 Task: Add an event with the title Second Marketing Campaign Execution and Tracking, date '2024/03/01', time 8:00 AM to 10:00 AMand add a description: This webinar is designed to provide participants with valuable insights into effective digital marketing strategies. It covers a wide range of topics, including search engine optimization (SEO), social media marketing, content marketing, email marketing, paid advertising, and more., put the event into Red category . Add location for the event as: 123 Alexanderplatz, Berlin, Germany, logged in from the account softage.9@softage.netand send the event invitation to softage.4@softage.net with CC to  softage.5@softage.net. Set a reminder for the event 15 minutes before
Action: Mouse moved to (86, 107)
Screenshot: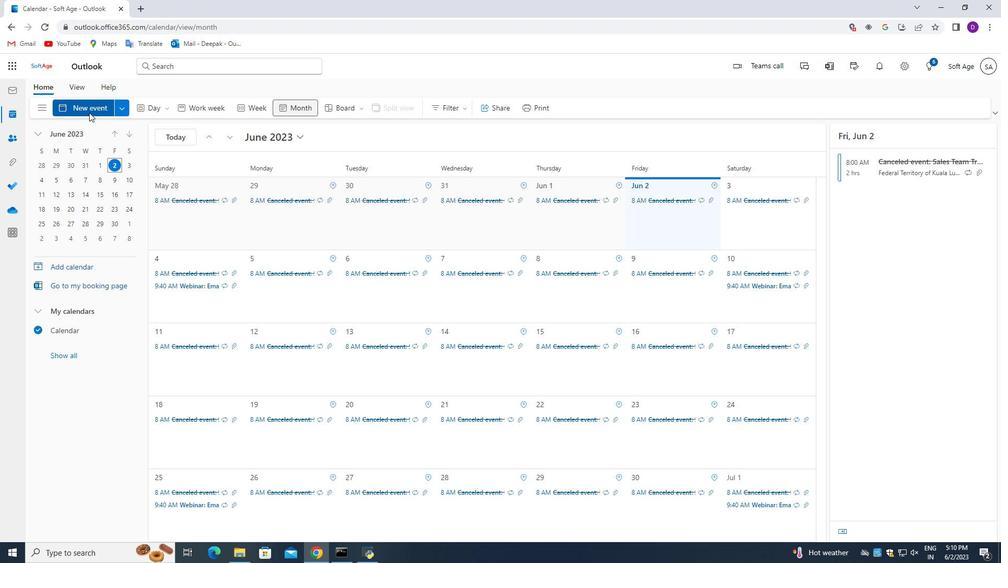 
Action: Mouse pressed left at (86, 107)
Screenshot: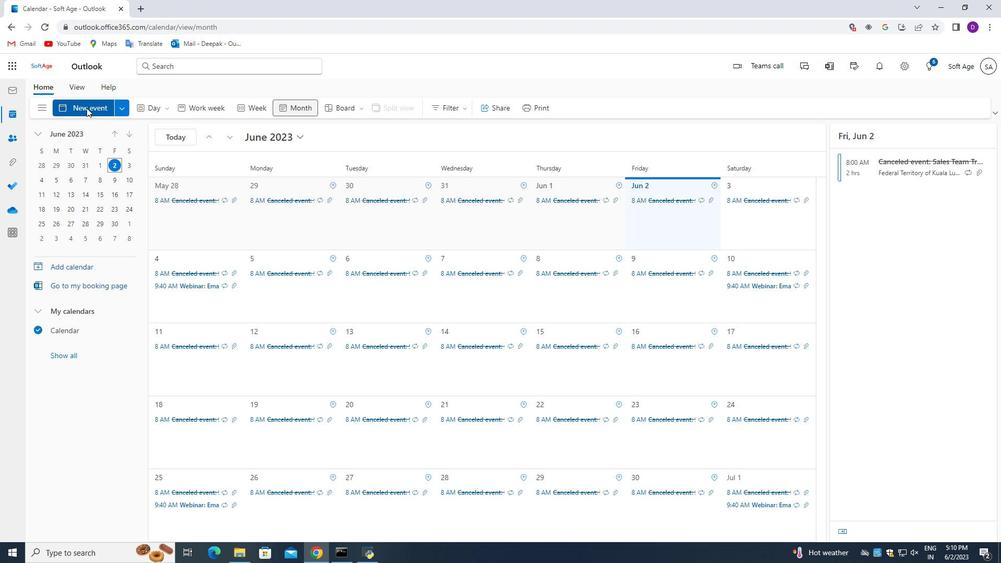 
Action: Mouse moved to (283, 173)
Screenshot: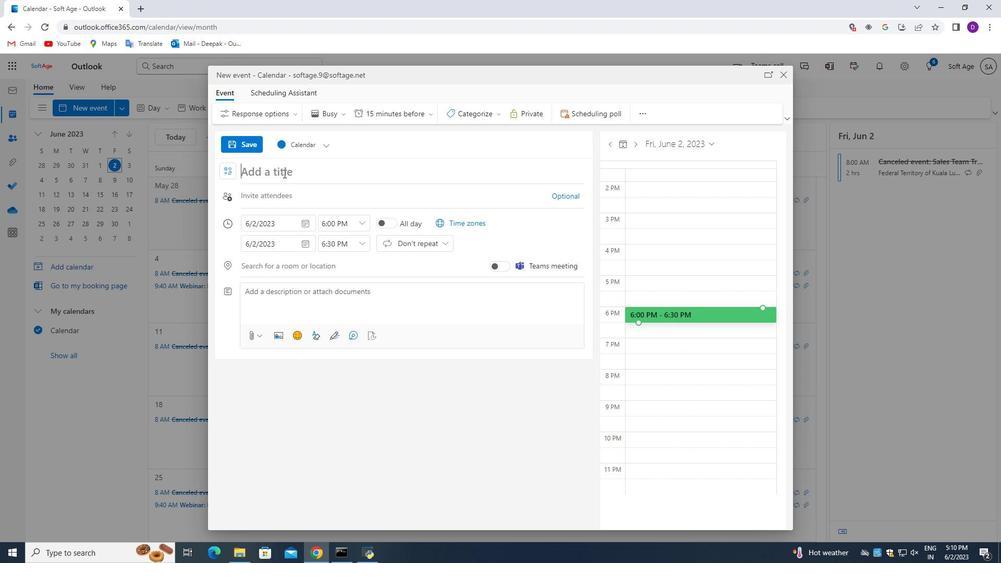 
Action: Mouse pressed left at (283, 173)
Screenshot: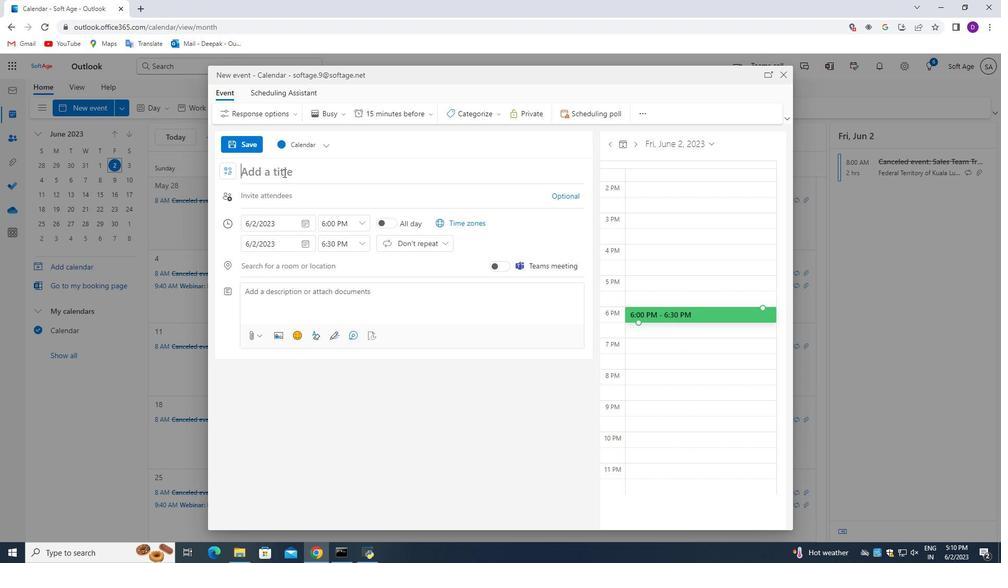 
Action: Mouse moved to (364, 382)
Screenshot: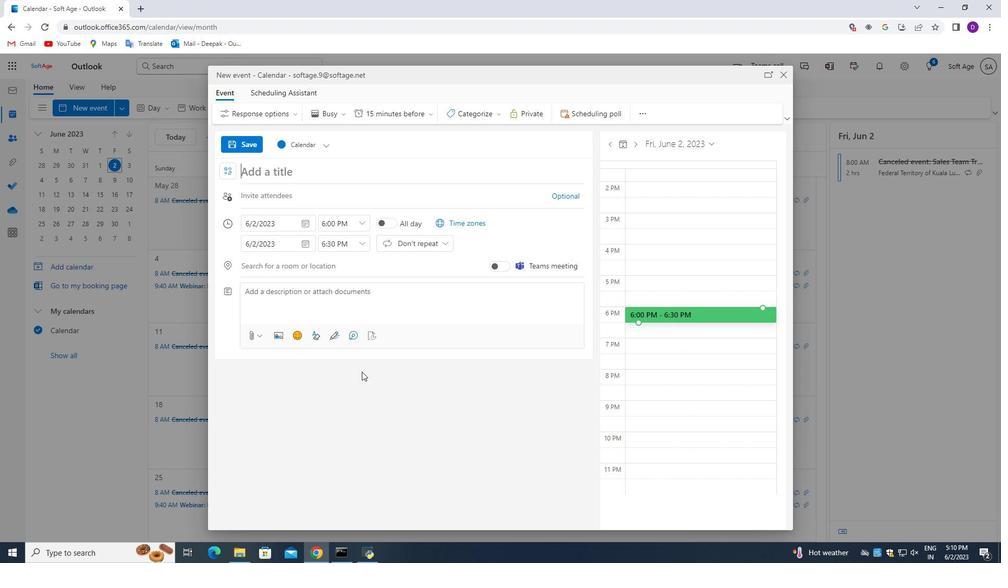 
Action: Key pressed <Key.shift_r>Sc<Key.backspace>=<Key.backspace>econd<Key.space><Key.shift>Marketing<Key.space><Key.shift_r>Campaign<Key.space><Key.shift_r>Execution<Key.space>and<Key.space><Key.shift_r>Tracking
Screenshot: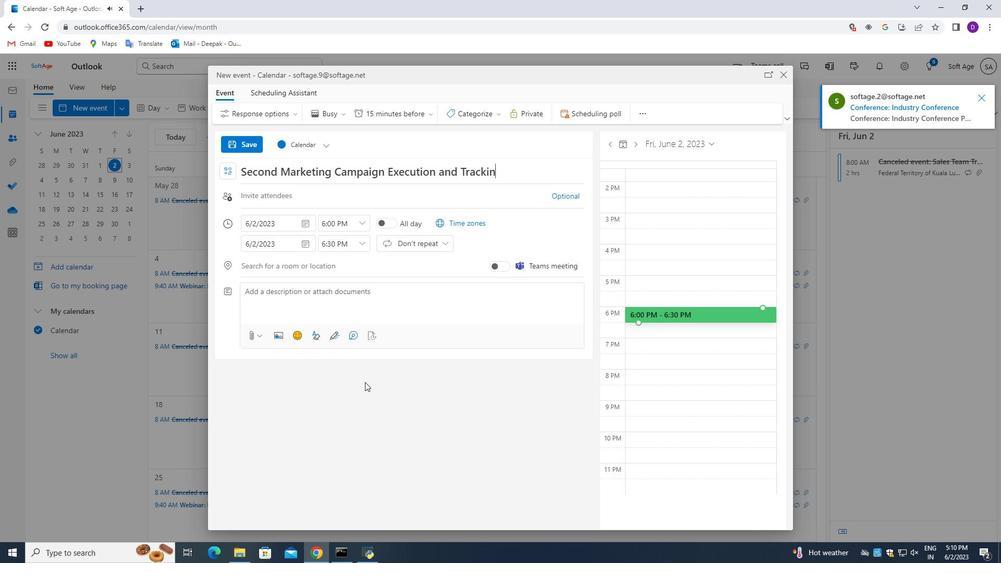 
Action: Mouse moved to (303, 224)
Screenshot: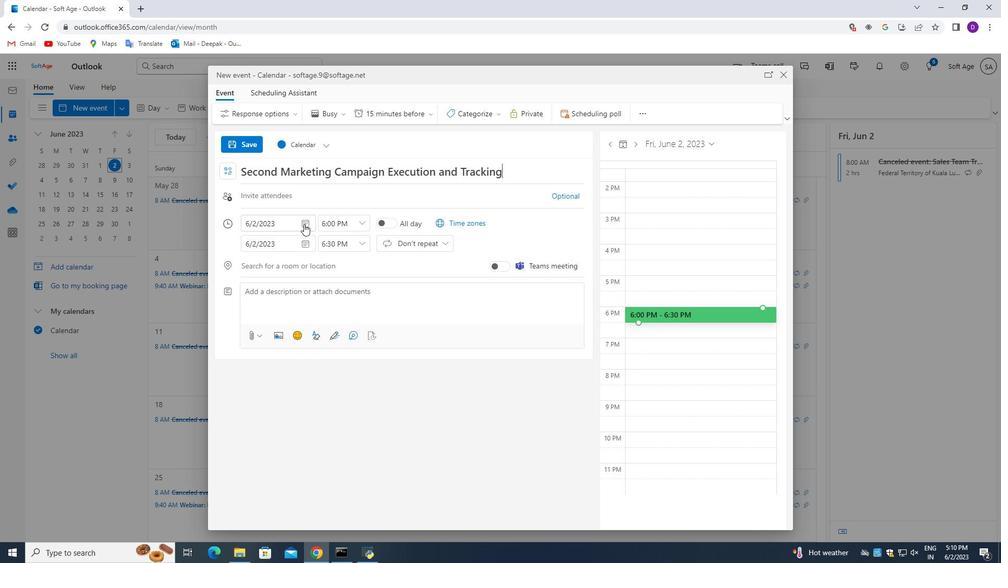 
Action: Mouse pressed left at (303, 224)
Screenshot: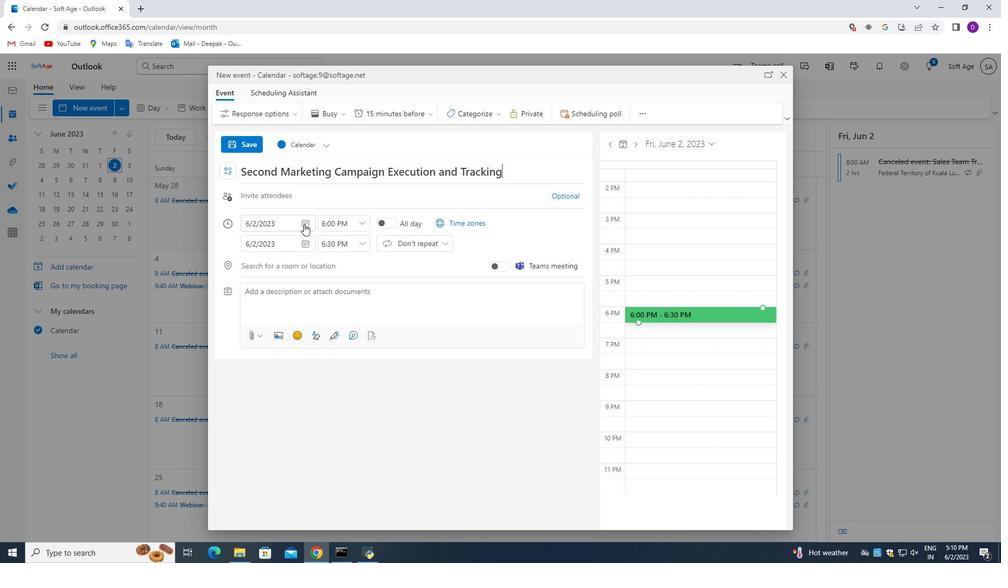 
Action: Mouse moved to (309, 222)
Screenshot: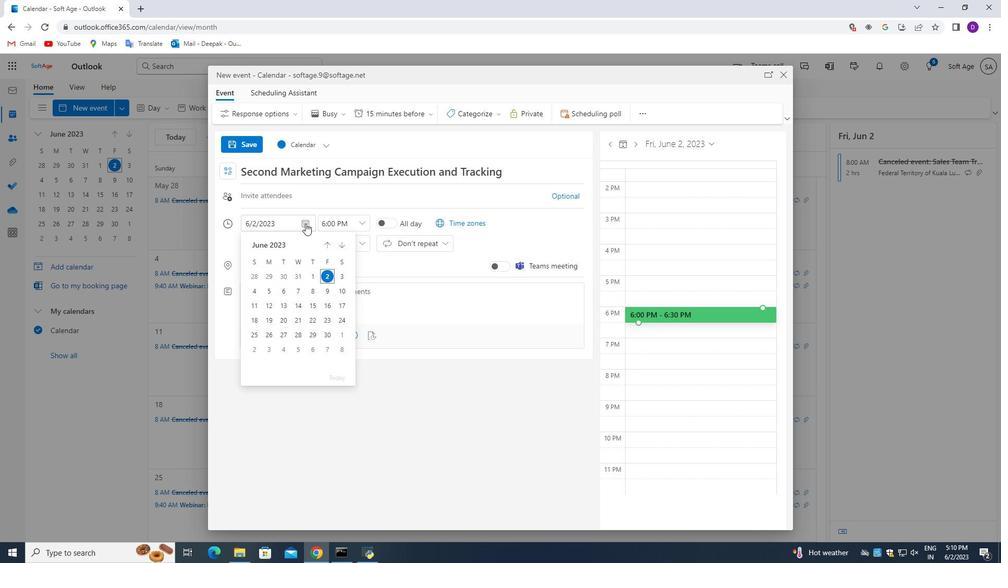 
Action: Mouse pressed left at (309, 222)
Screenshot: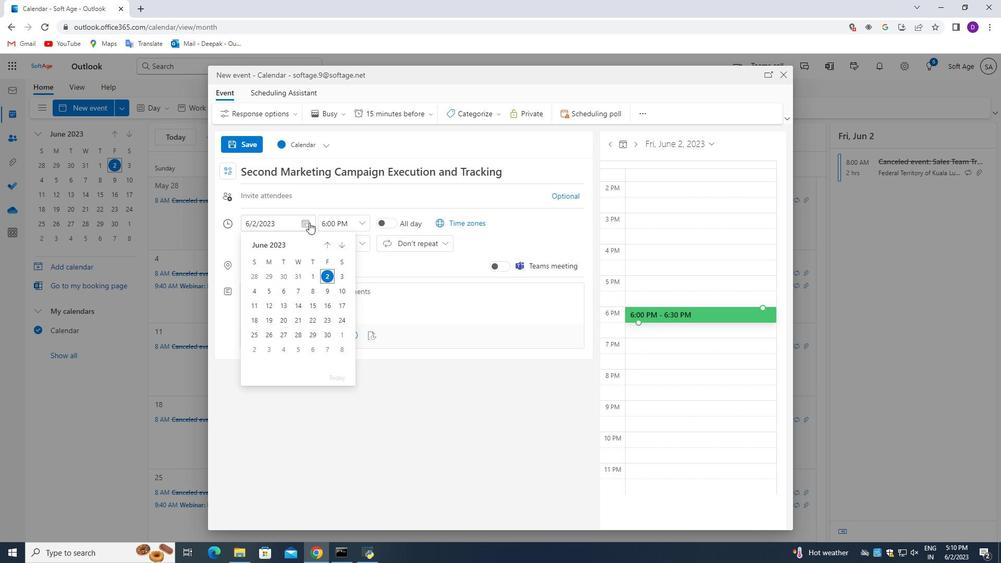 
Action: Mouse moved to (303, 223)
Screenshot: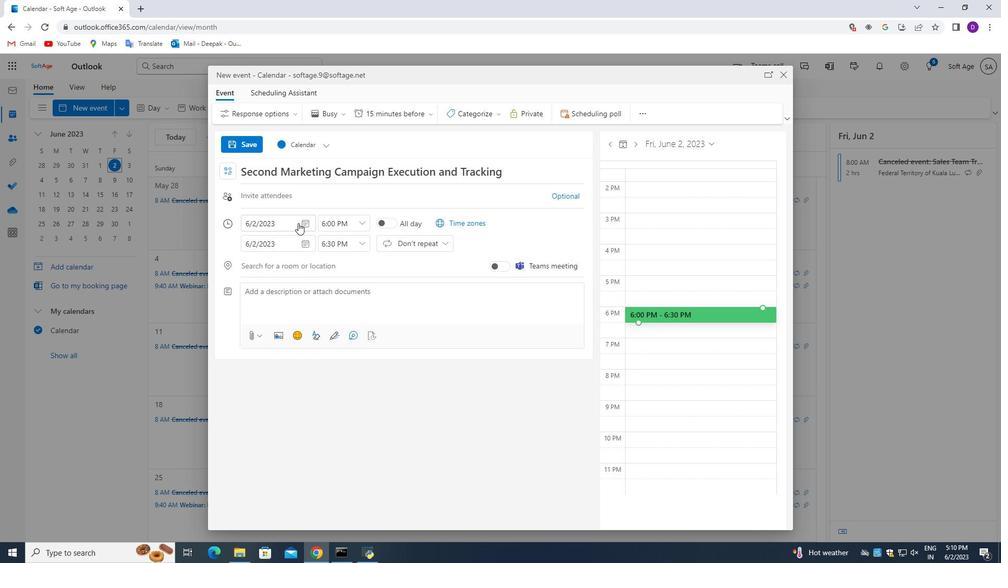 
Action: Mouse pressed left at (303, 223)
Screenshot: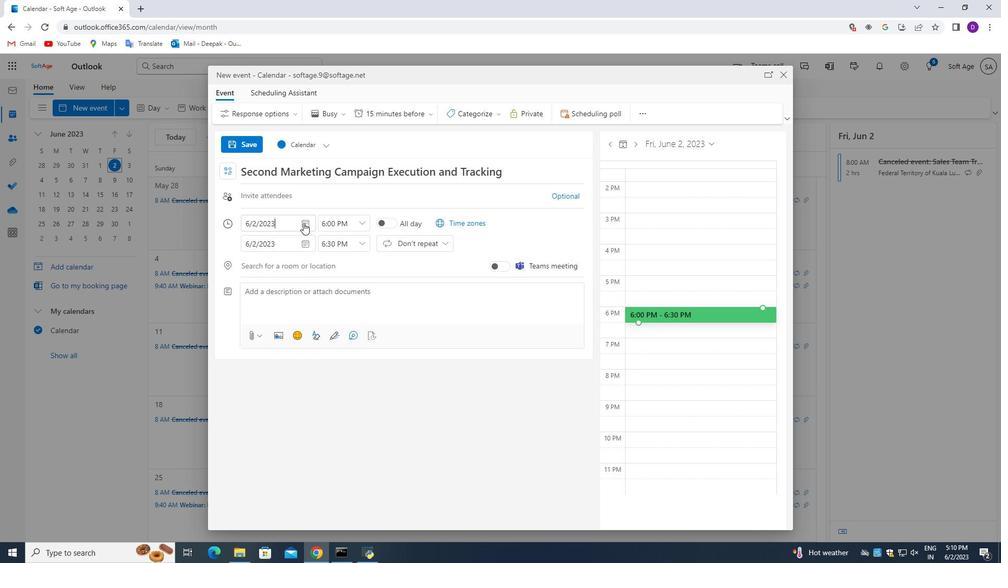 
Action: Mouse moved to (266, 242)
Screenshot: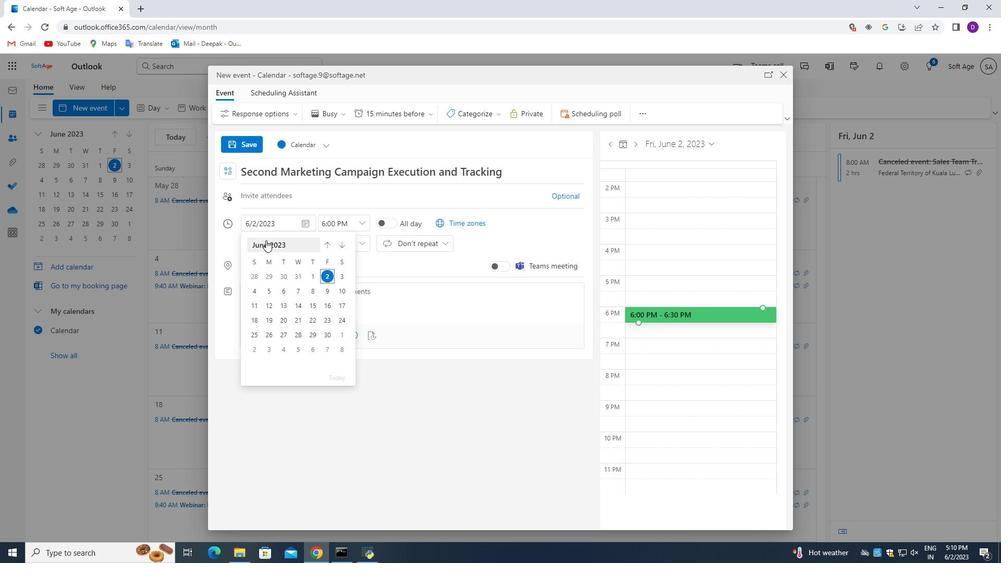 
Action: Mouse pressed left at (266, 242)
Screenshot: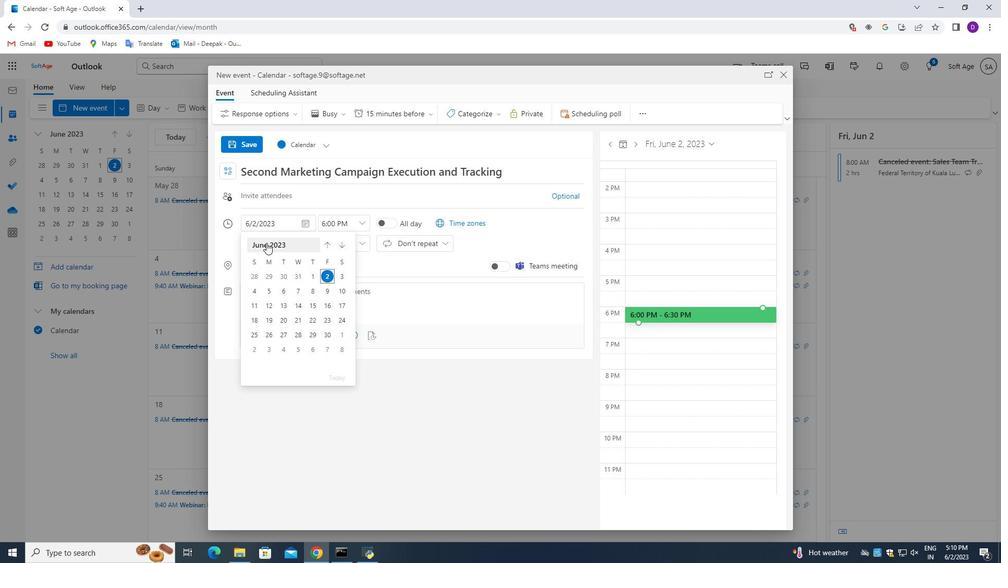 
Action: Mouse moved to (336, 247)
Screenshot: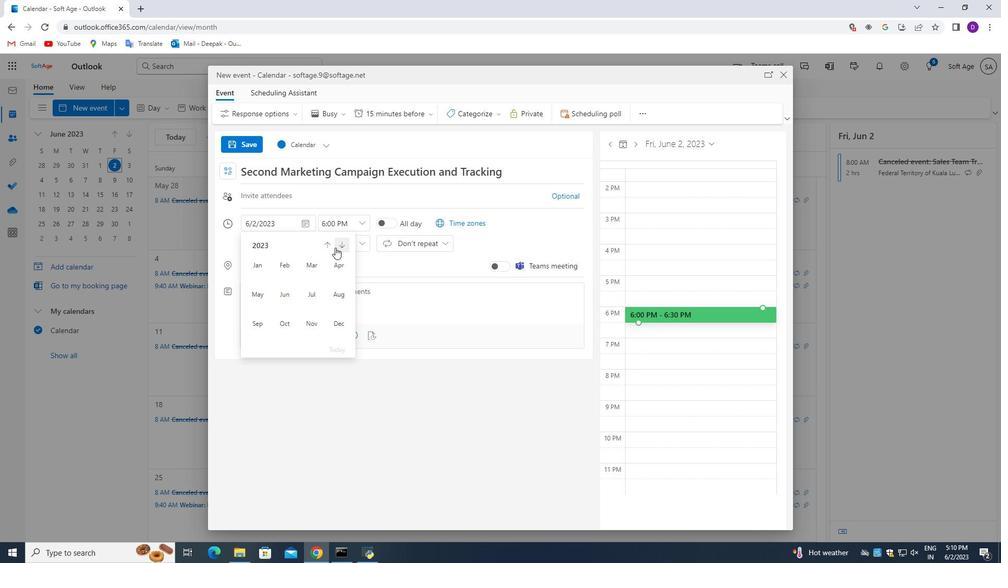 
Action: Mouse pressed left at (336, 247)
Screenshot: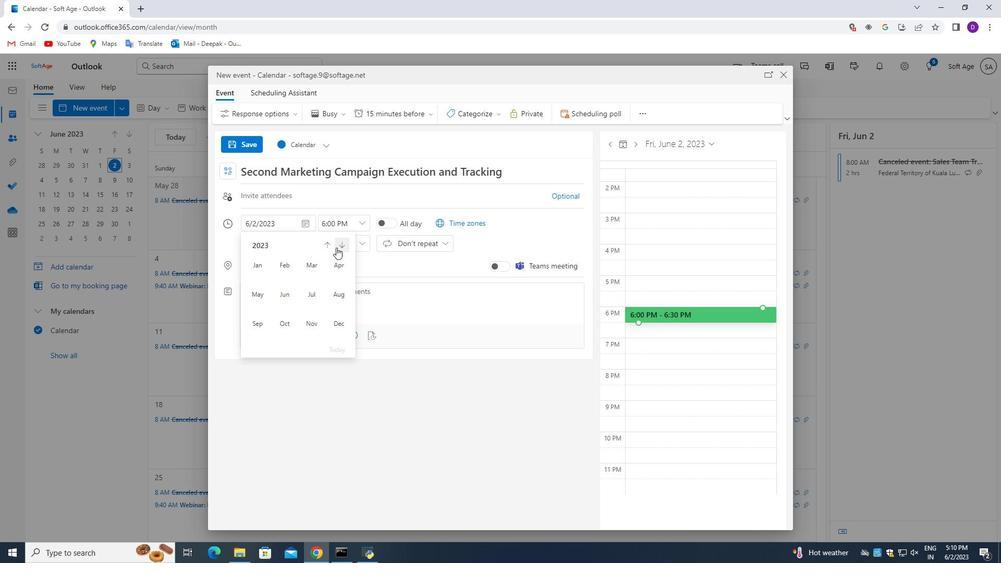 
Action: Mouse moved to (308, 265)
Screenshot: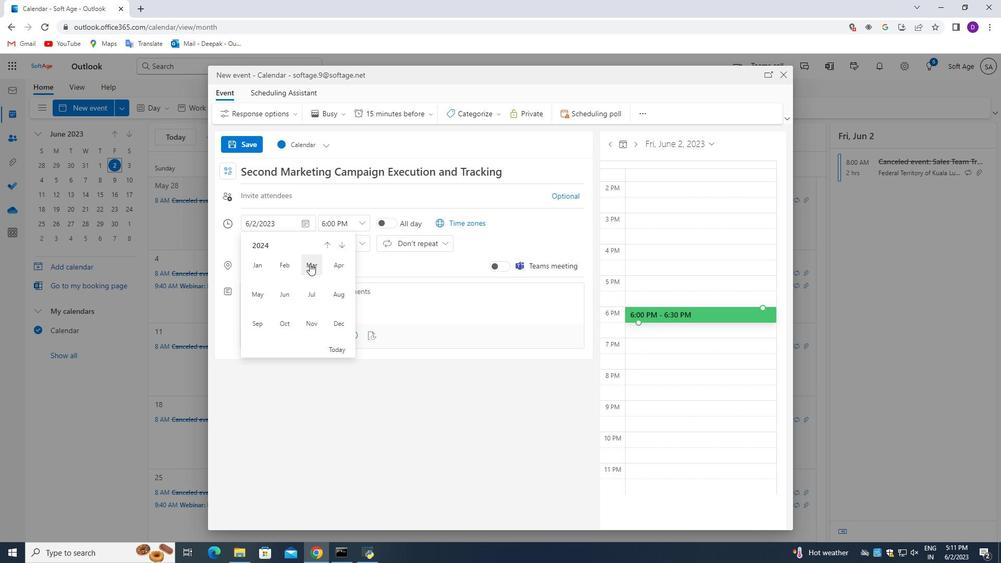 
Action: Mouse pressed left at (308, 265)
Screenshot: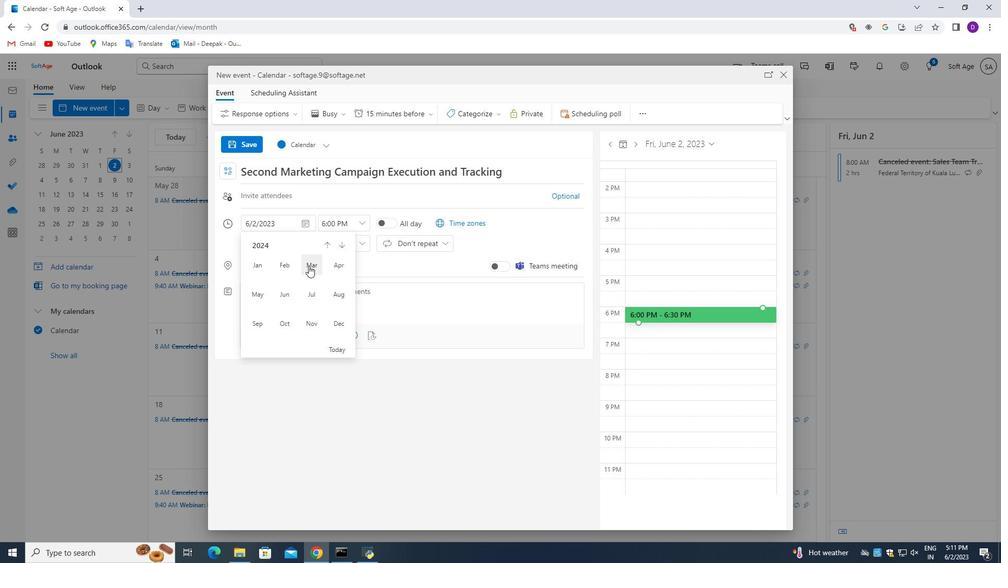 
Action: Mouse moved to (327, 277)
Screenshot: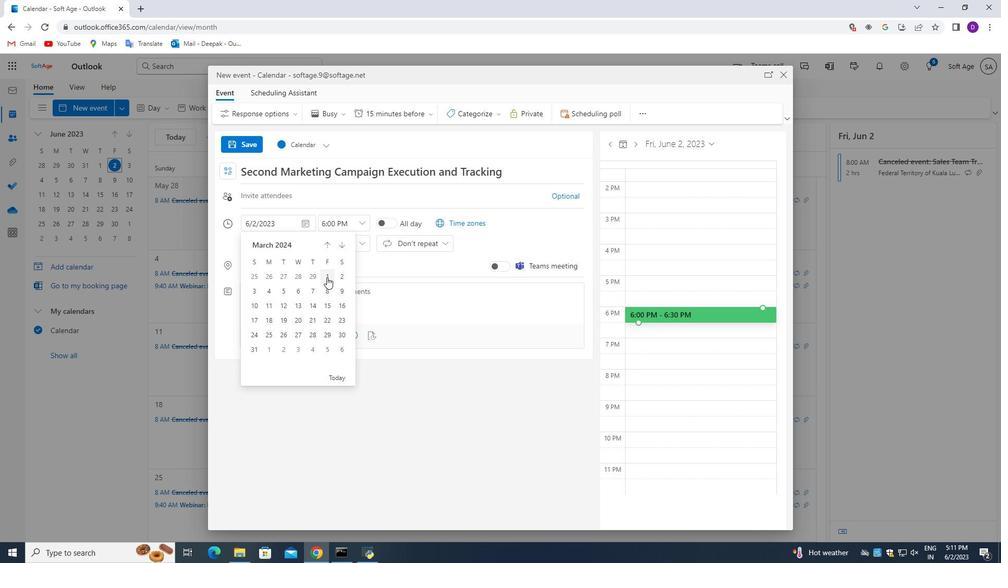 
Action: Mouse pressed left at (327, 277)
Screenshot: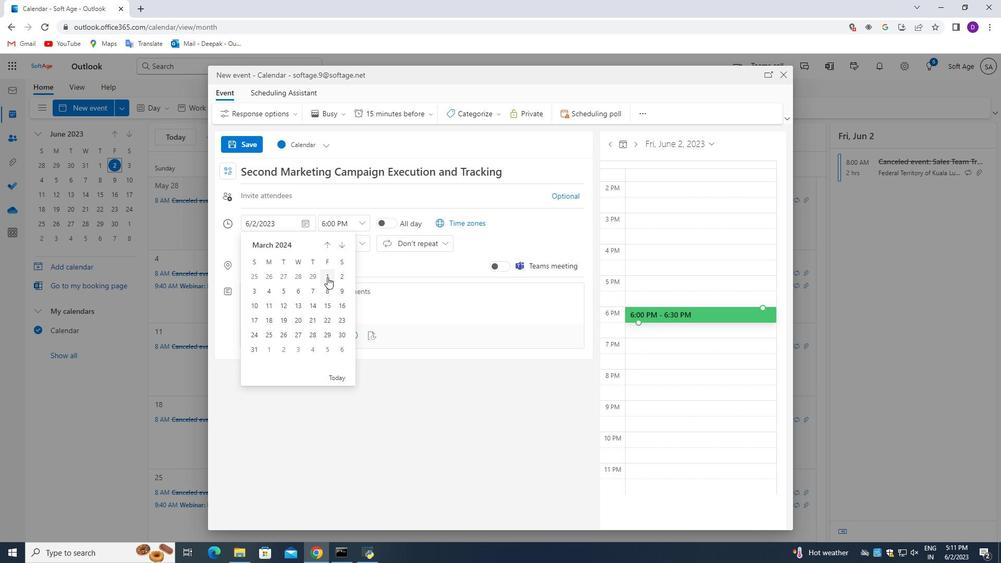 
Action: Mouse moved to (349, 223)
Screenshot: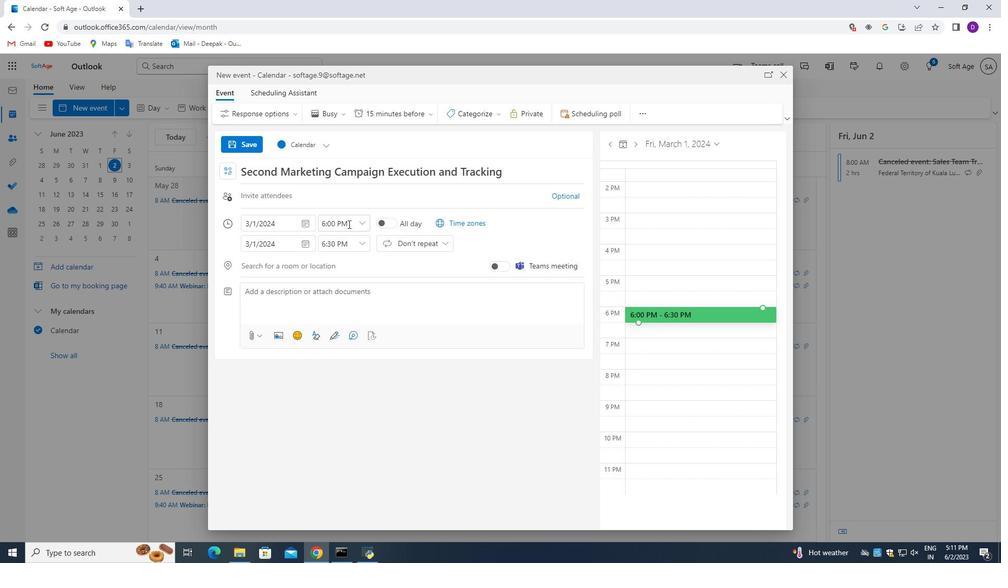 
Action: Mouse pressed left at (349, 223)
Screenshot: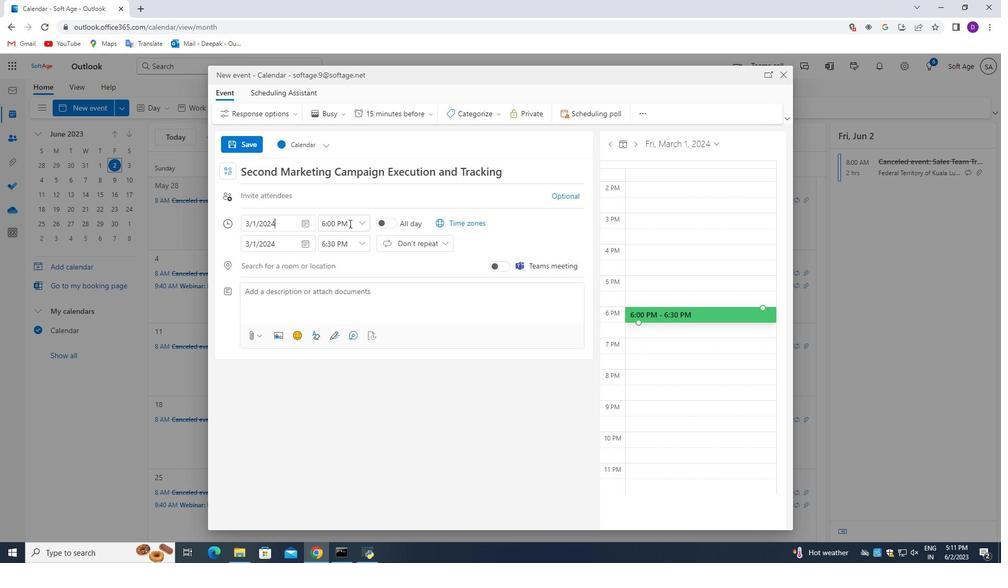 
Action: Key pressed 8
Screenshot: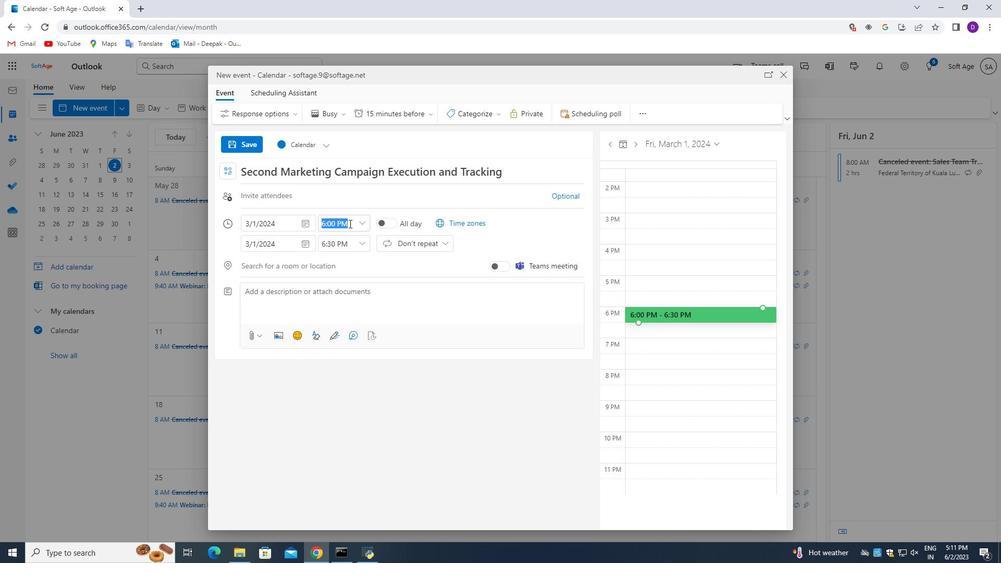 
Action: Mouse moved to (349, 241)
Screenshot: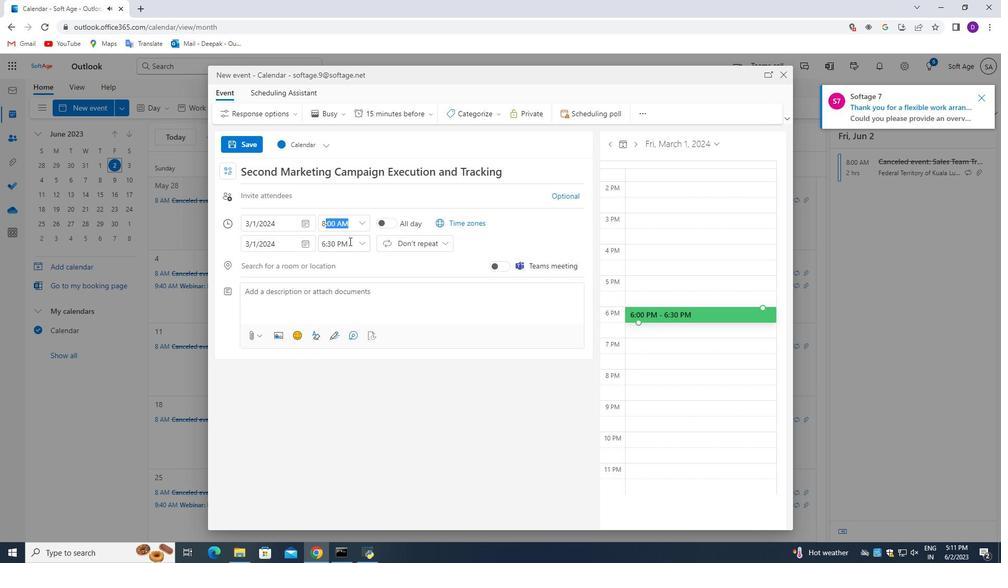 
Action: Mouse pressed left at (349, 241)
Screenshot: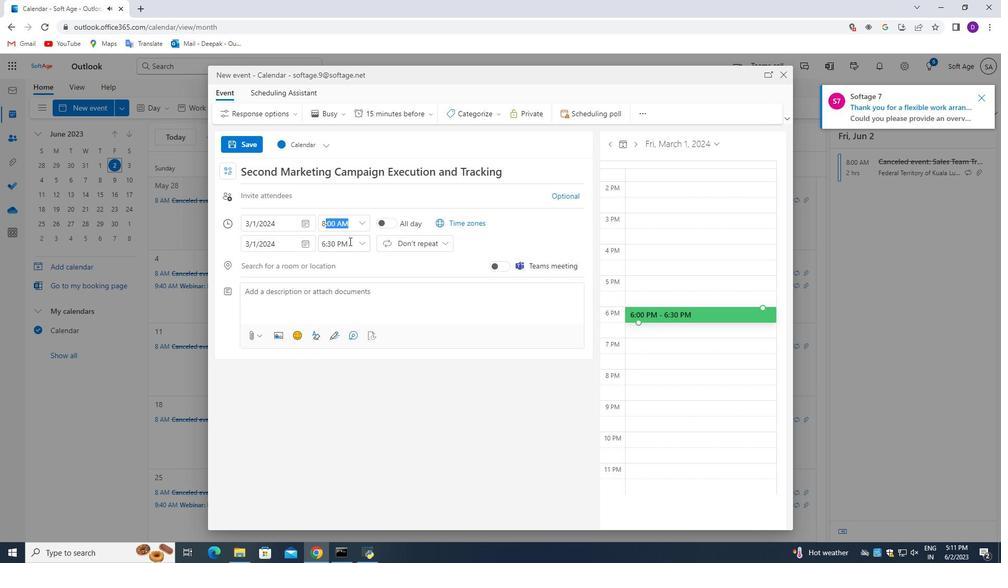 
Action: Mouse pressed left at (349, 241)
Screenshot: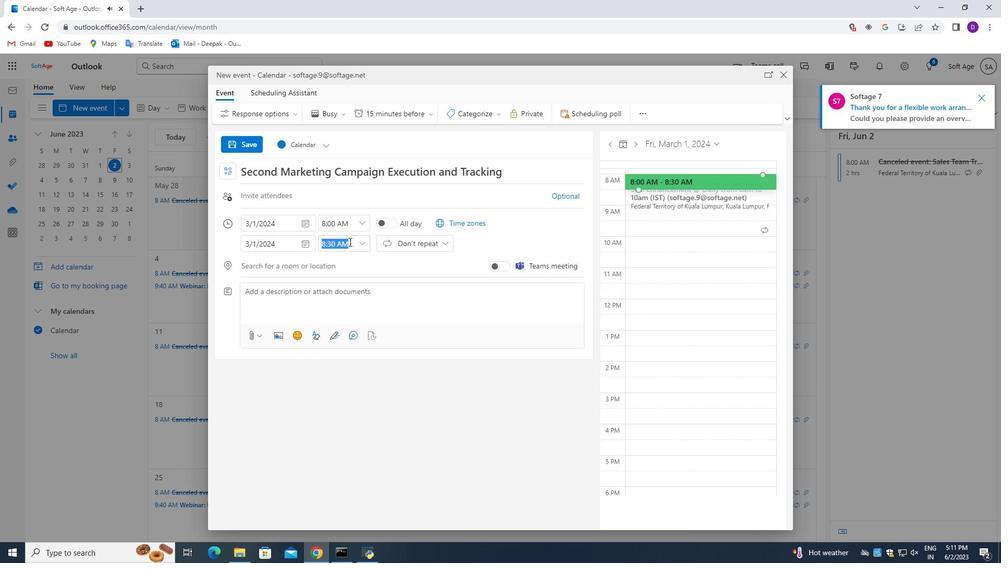 
Action: Key pressed 10
Screenshot: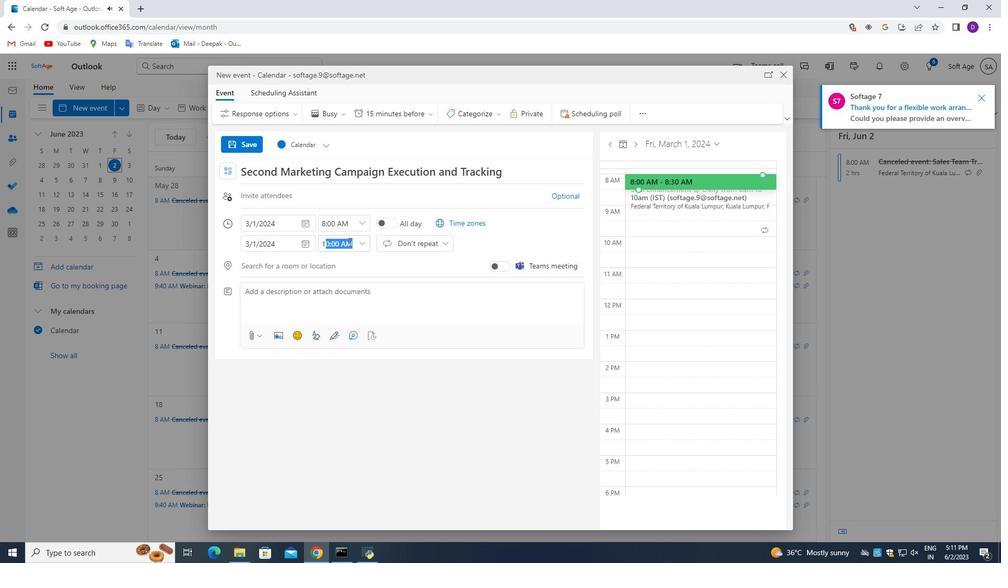 
Action: Mouse moved to (373, 265)
Screenshot: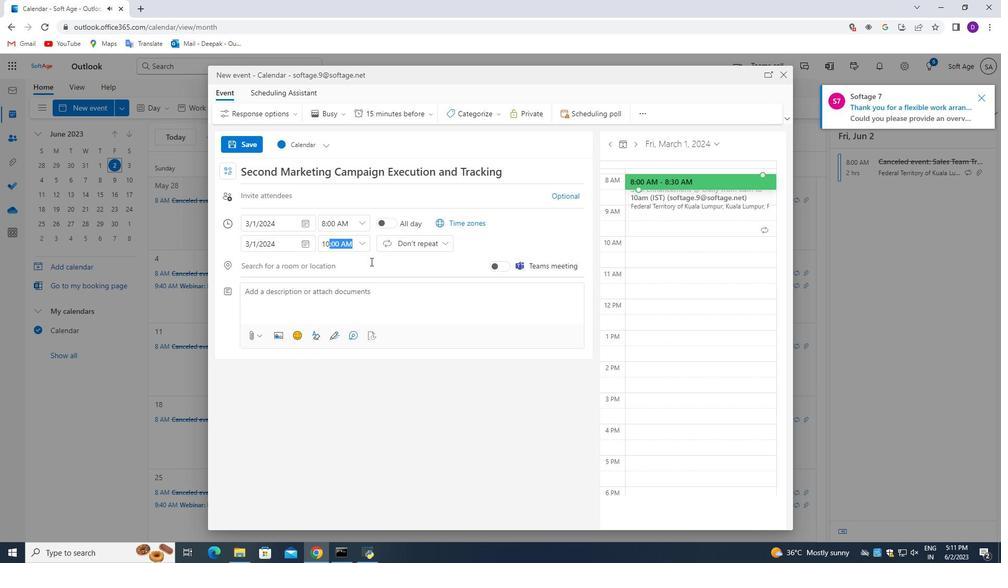 
Action: Mouse pressed left at (373, 265)
Screenshot: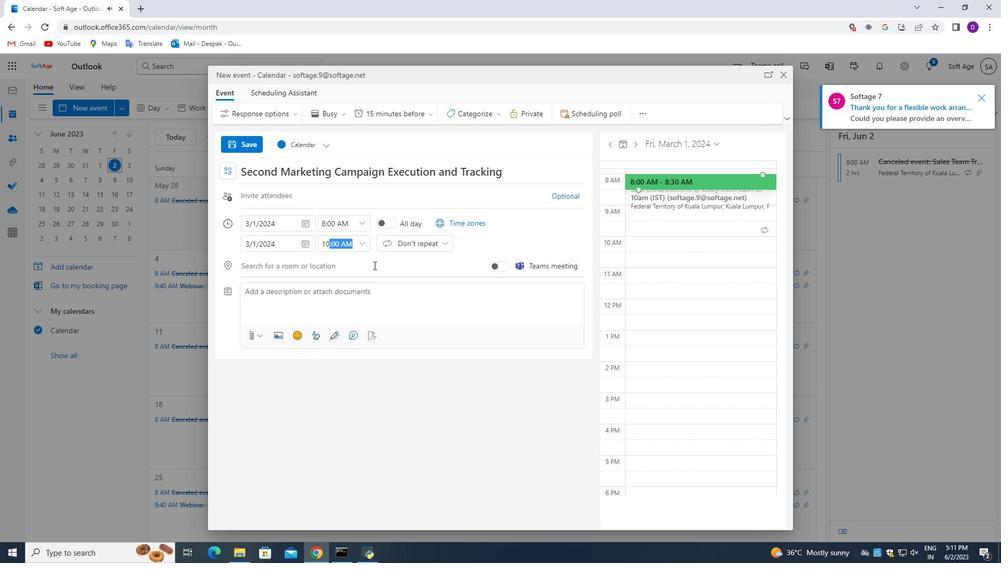 
Action: Mouse moved to (370, 308)
Screenshot: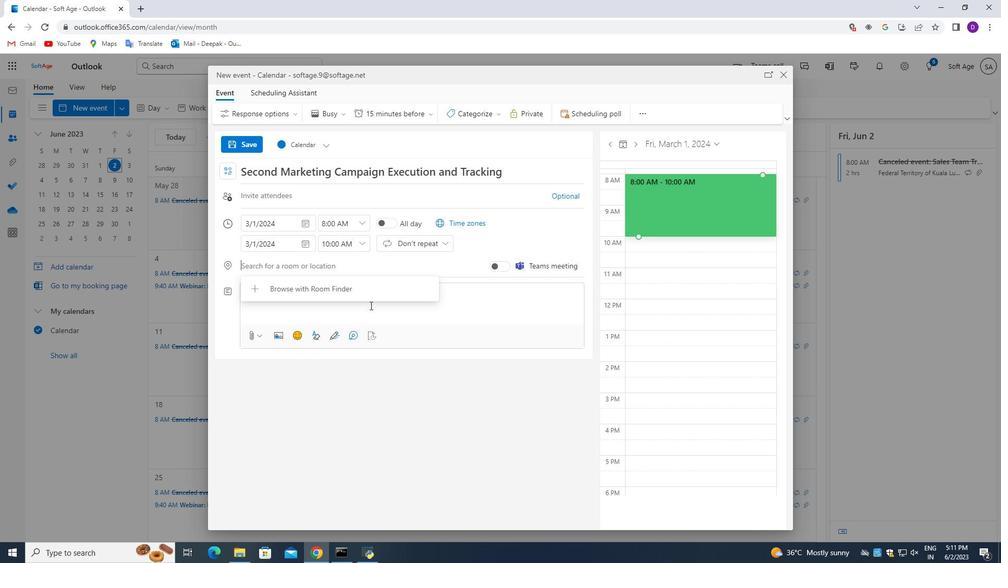 
Action: Mouse pressed left at (370, 308)
Screenshot: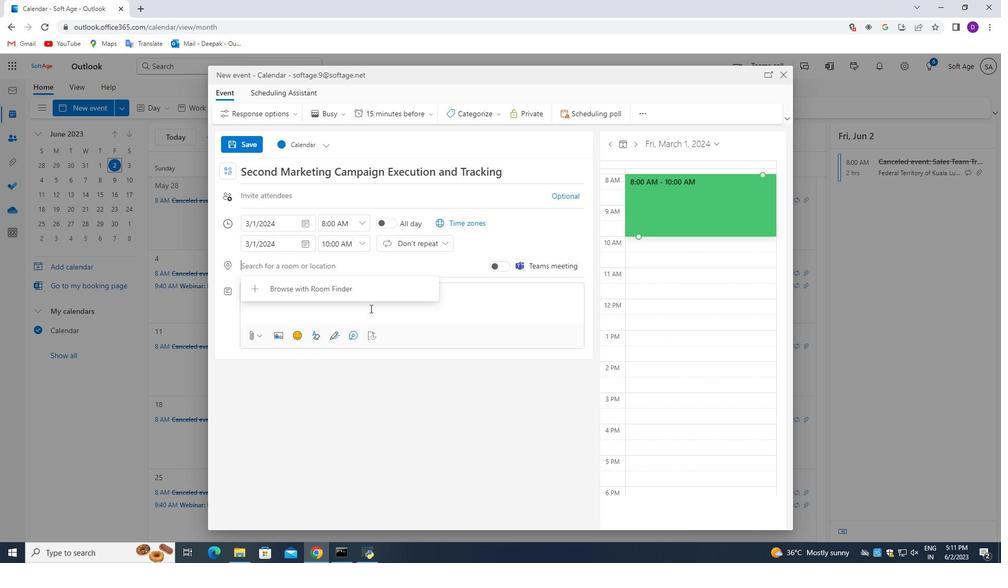 
Action: Mouse moved to (299, 307)
Screenshot: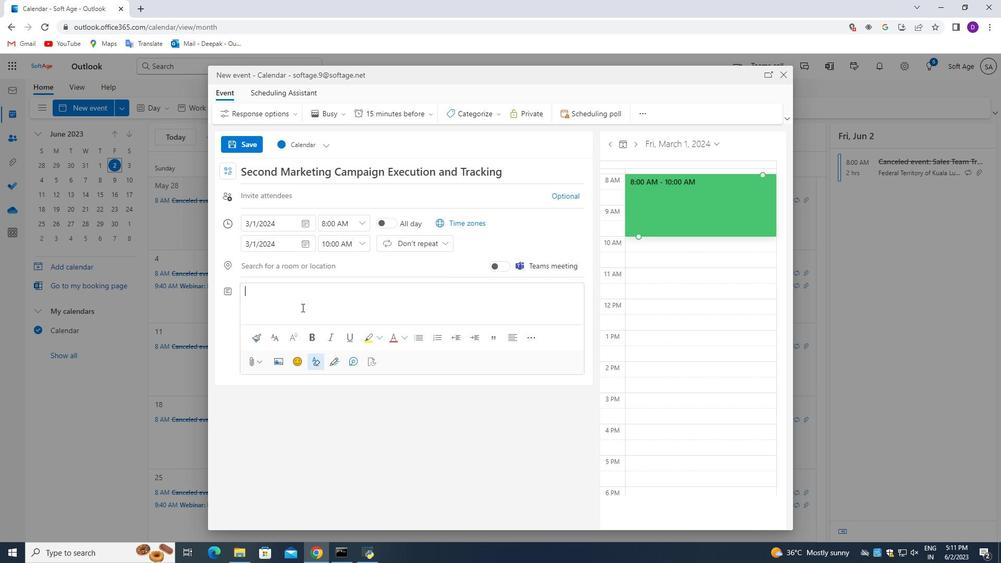 
Action: Key pressed <Key.shift_r>This<Key.space>webinar<Key.space>is<Key.space>designed<Key.space>to<Key.space>provide<Key.space>participants<Key.space>with<Key.space>valuable<Key.space>insights<Key.space>t<Key.backspace>into<Key.space>effective<Key.space>digital<Key.space>marketing<Key.space>strategies.<Key.space><Key.shift>It<Key.space>covers<Key.space>a<Key.space>wide<Key.space>range<Key.space>of<Key.space>topics,<Key.space>including<Key.space>searcg<Key.space>engine<Key.space>optimization
Screenshot: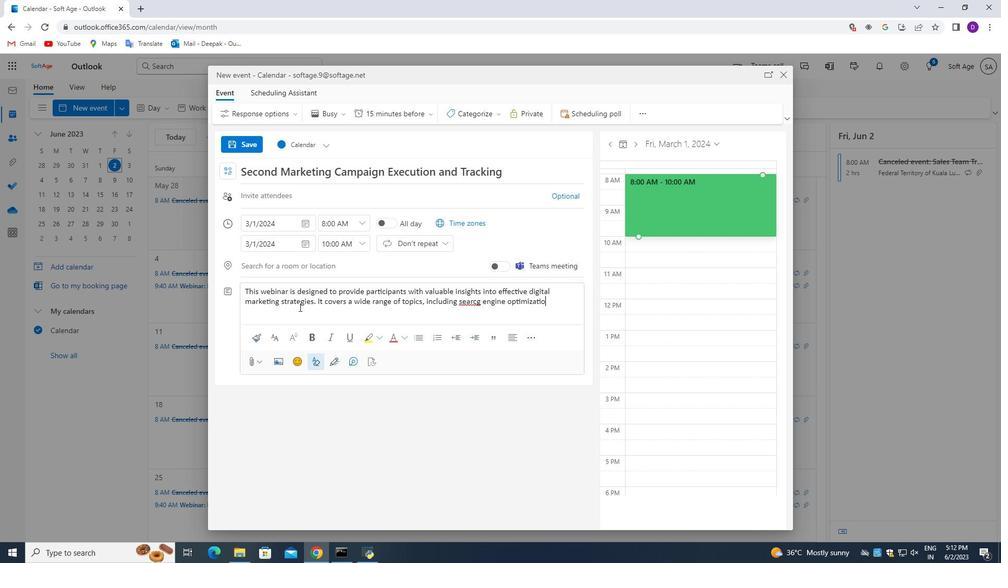 
Action: Mouse moved to (469, 304)
Screenshot: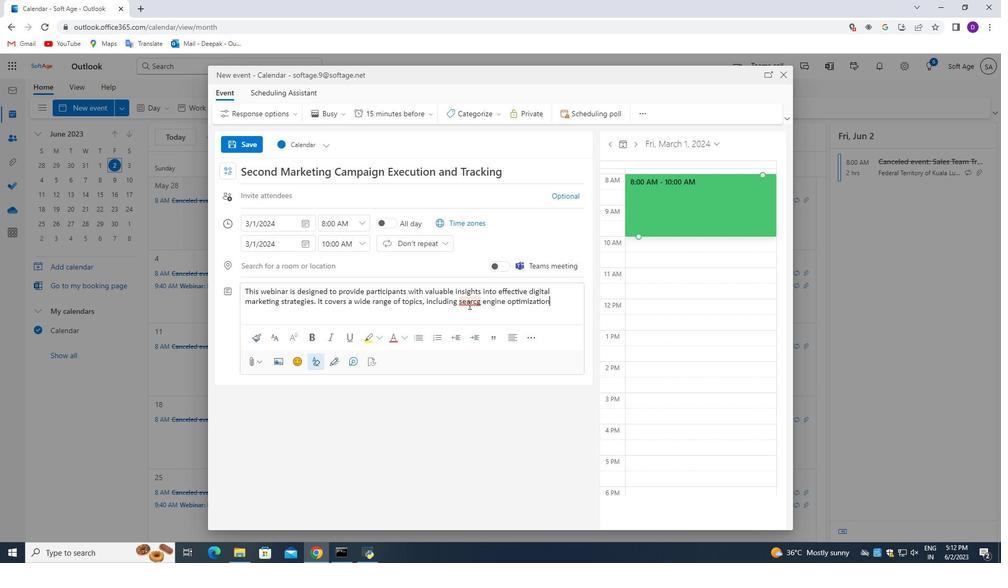 
Action: Mouse pressed left at (469, 304)
Screenshot: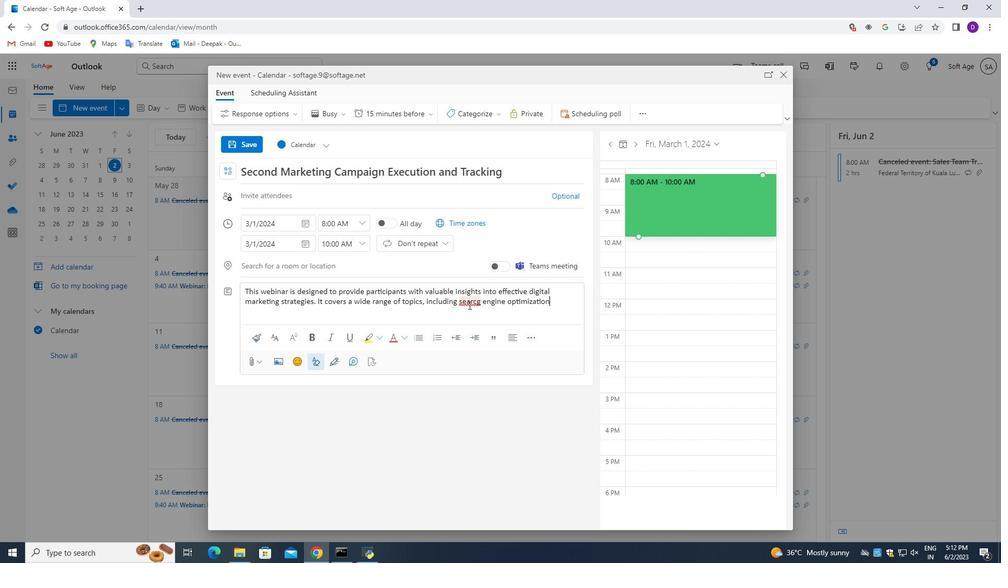 
Action: Mouse moved to (488, 335)
Screenshot: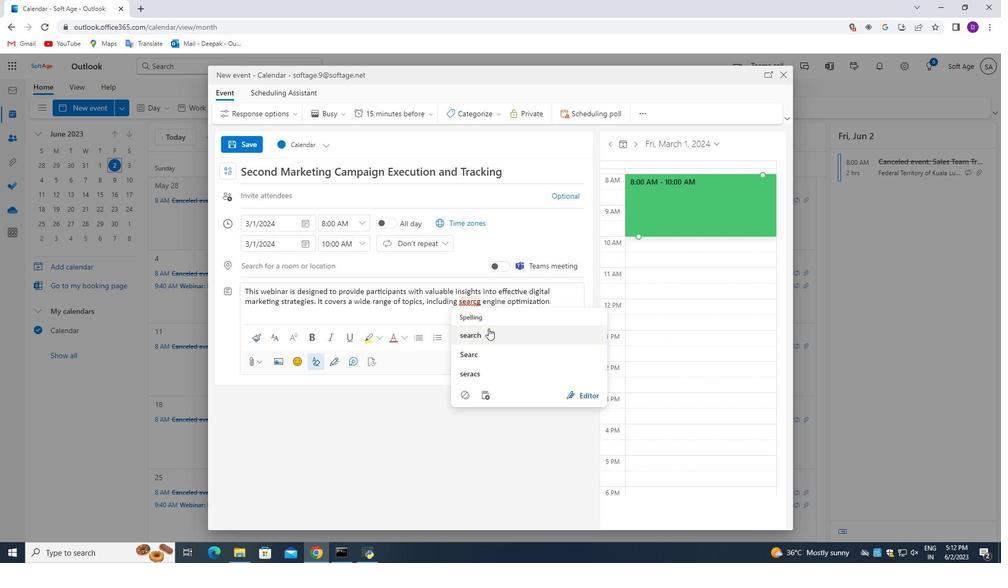 
Action: Mouse pressed left at (488, 335)
Screenshot: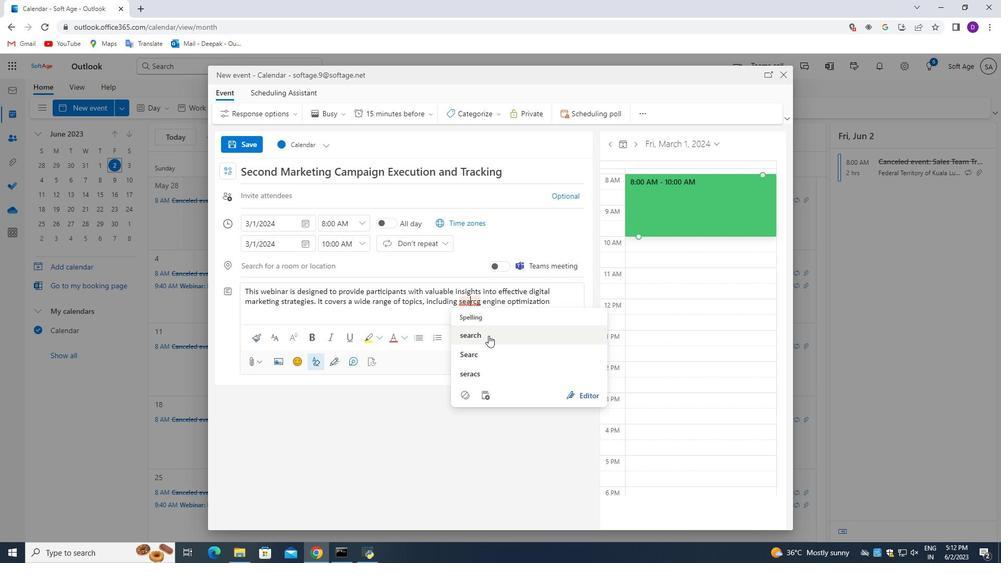 
Action: Mouse moved to (559, 299)
Screenshot: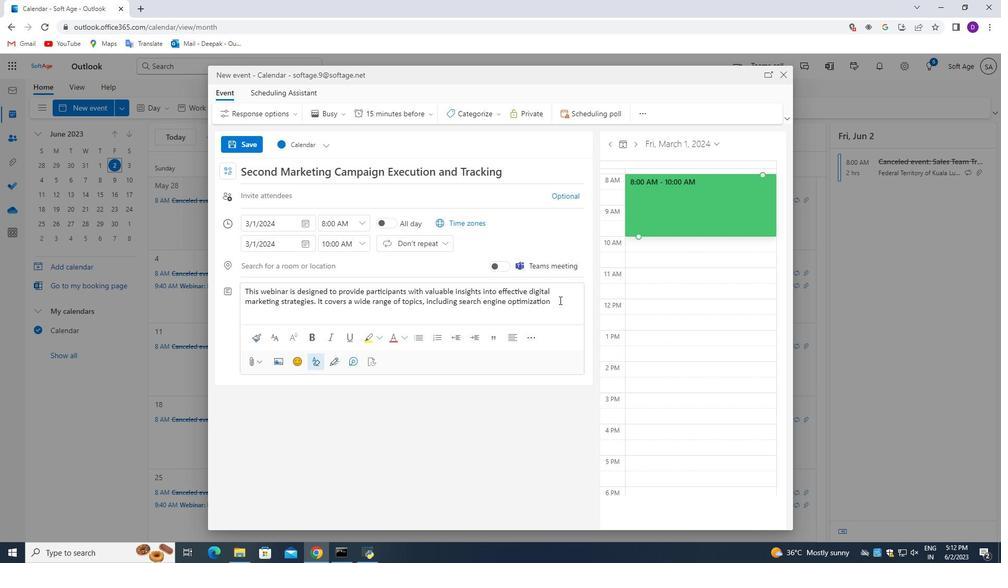 
Action: Mouse pressed left at (559, 299)
Screenshot: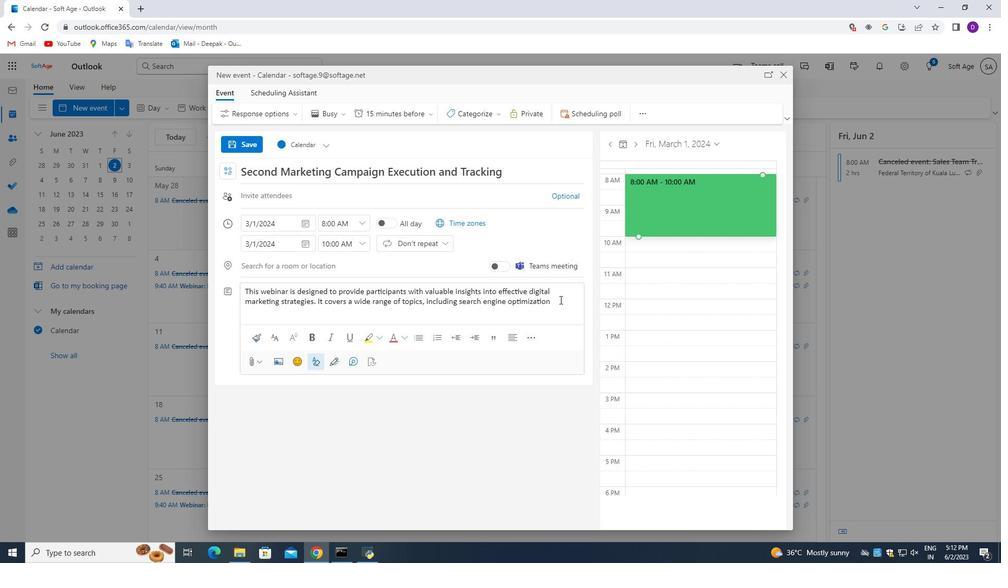 
Action: Mouse moved to (559, 299)
Screenshot: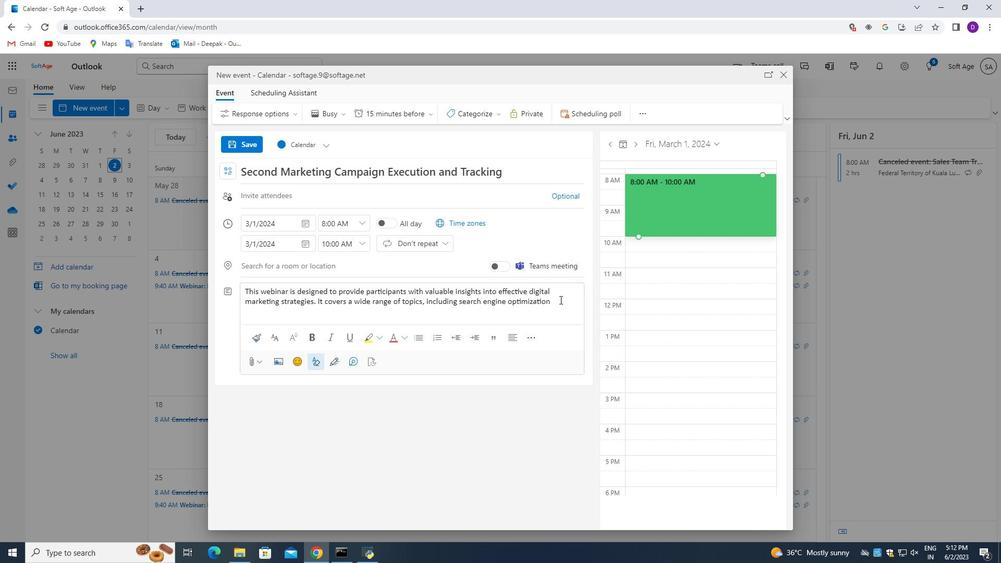 
Action: Key pressed <Key.space>
Screenshot: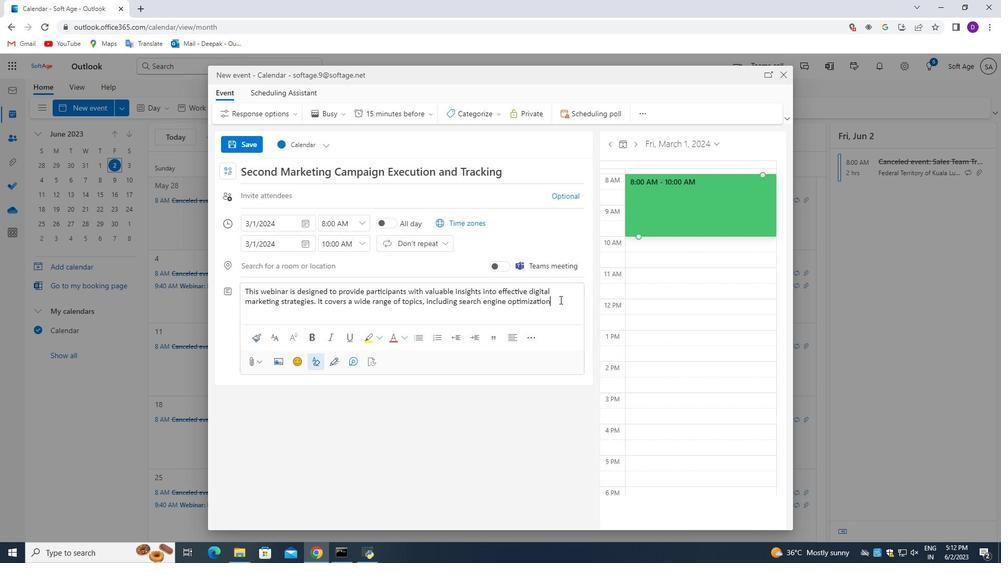 
Action: Mouse moved to (565, 303)
Screenshot: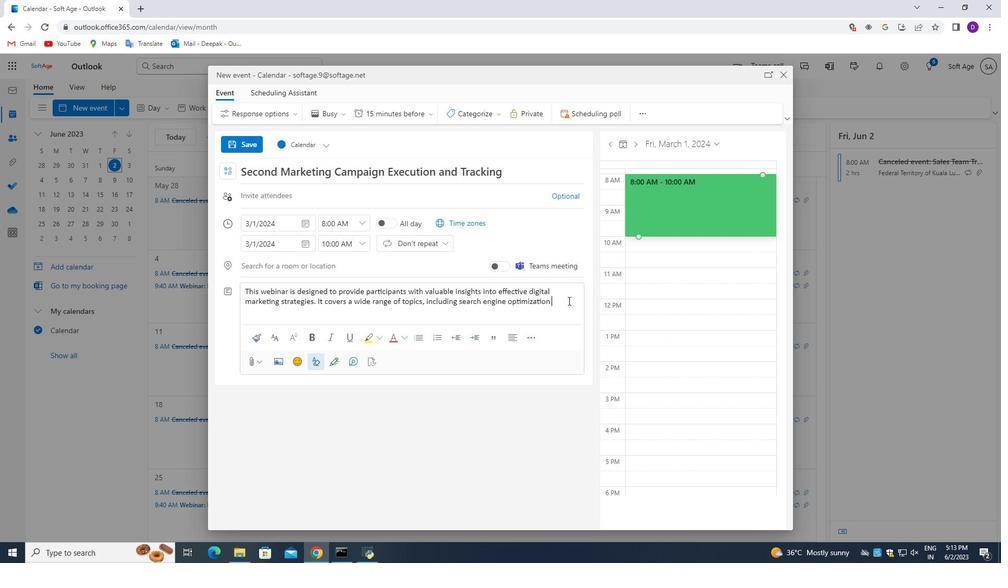 
Action: Mouse pressed left at (565, 303)
Screenshot: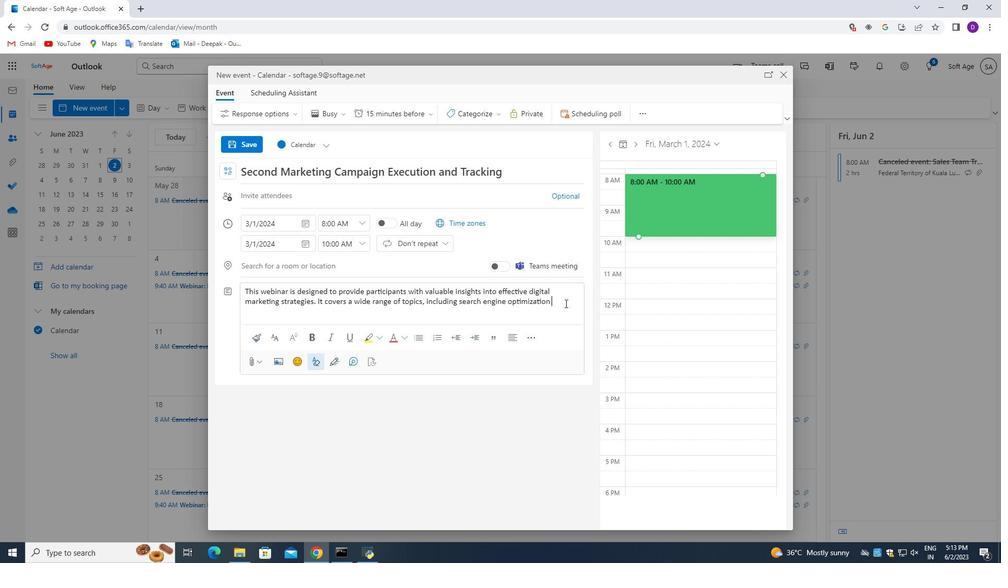 
Action: Mouse moved to (565, 303)
Screenshot: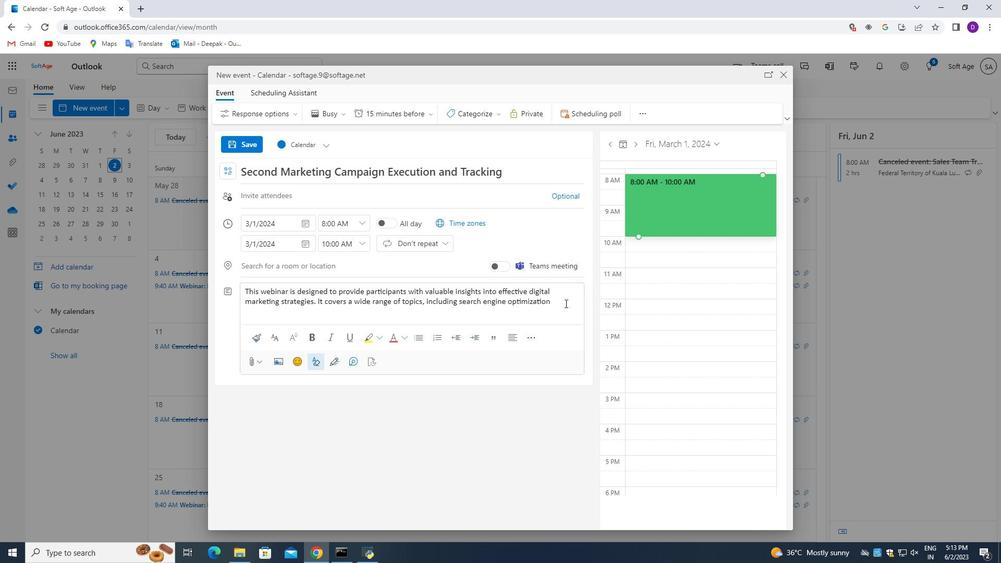 
Action: Key pressed <Key.shift>(<Key.shift_r>SE<Key.shift>O),<Key.space>social<Key.space>media<Key.space>marketing,<Key.space>content<Key.space>marketing,<Key.space>email<Key.space>marketing,<Key.space>paid<Key.space>advertising,<Key.space>and<Key.space>more,<Key.backspace>.
Screenshot: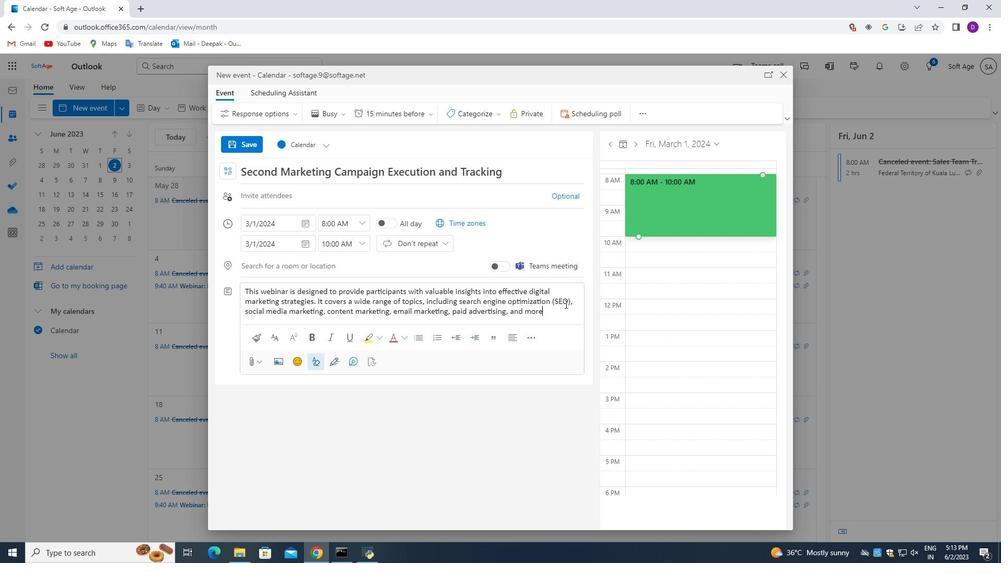 
Action: Mouse moved to (493, 115)
Screenshot: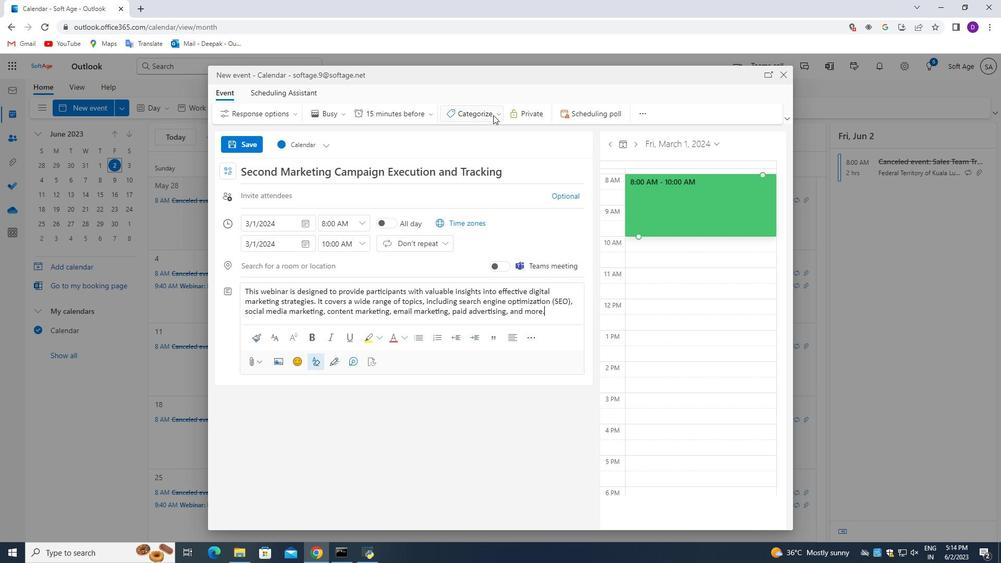 
Action: Mouse pressed left at (493, 115)
Screenshot: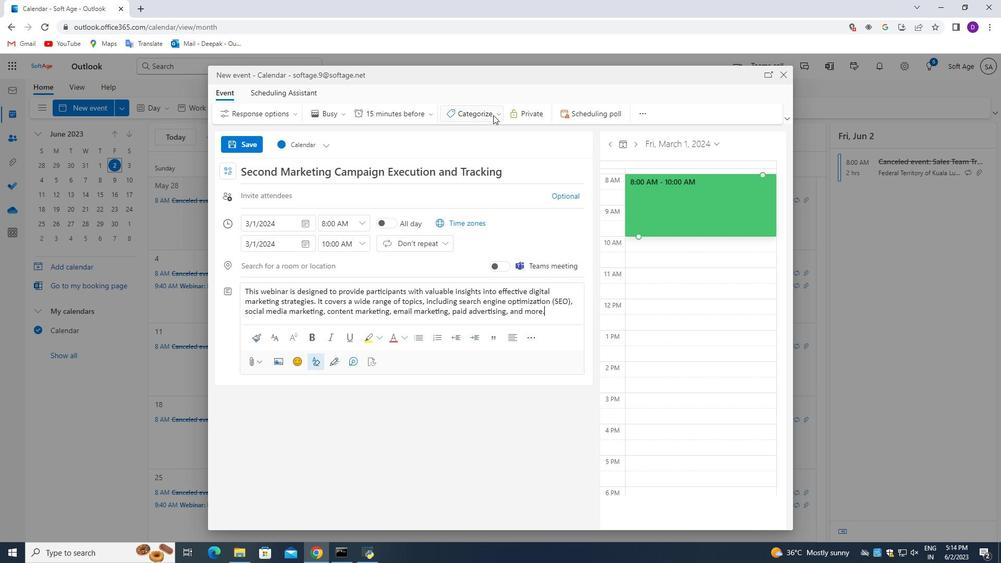 
Action: Mouse moved to (488, 201)
Screenshot: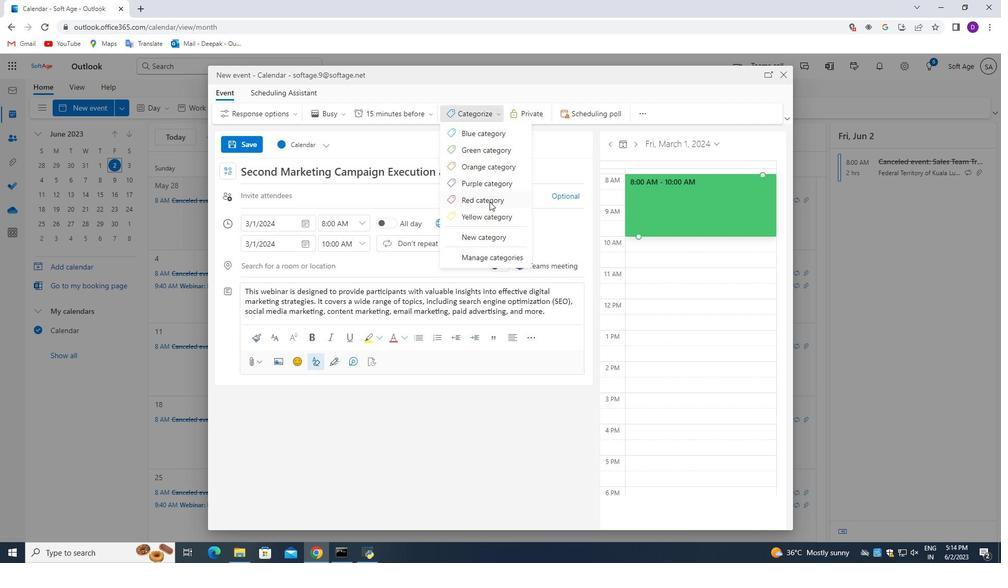 
Action: Mouse pressed left at (488, 201)
Screenshot: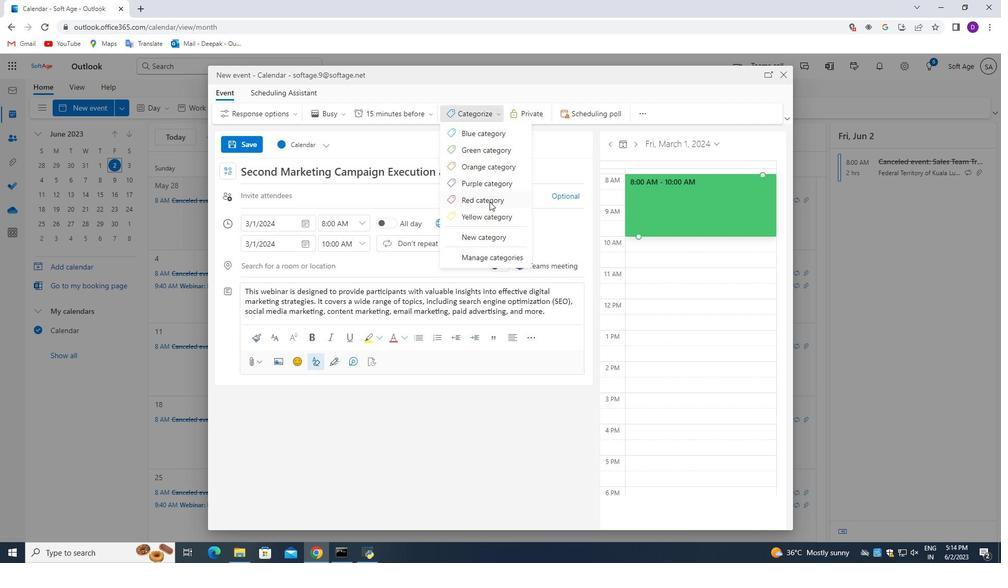 
Action: Mouse moved to (272, 267)
Screenshot: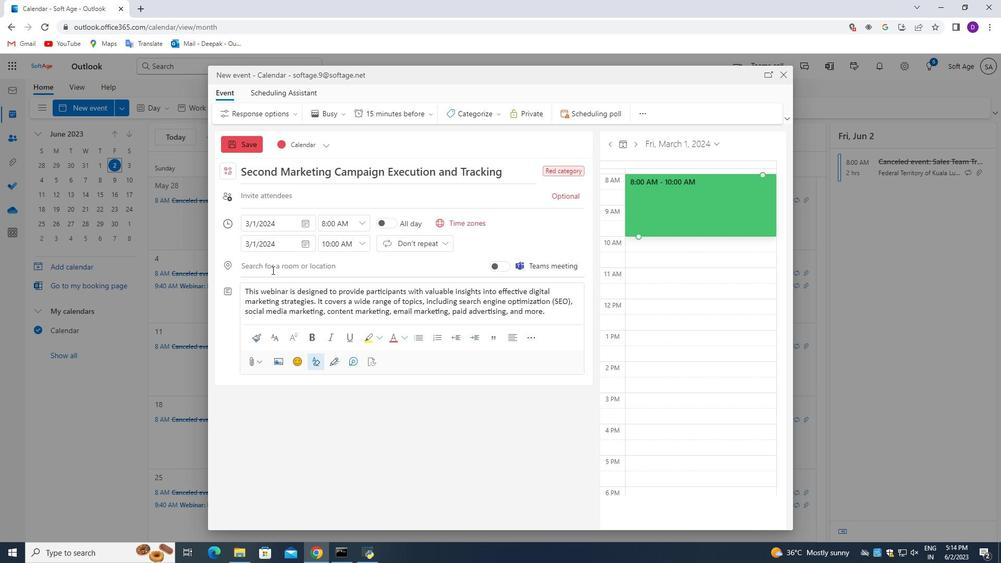 
Action: Mouse pressed left at (272, 267)
Screenshot: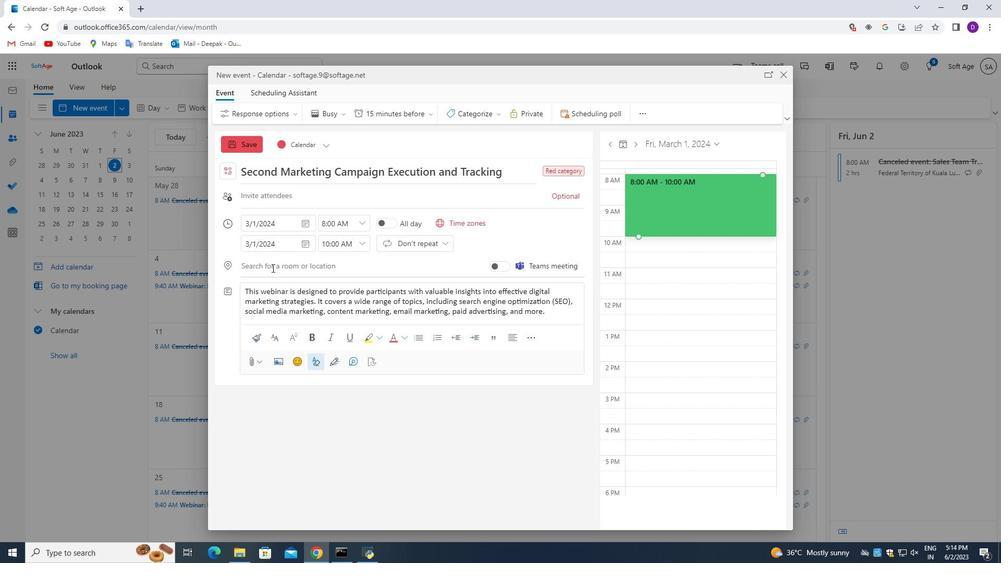 
Action: Key pressed 123<Key.space><Key.shift_r>Alexanderplatz,<Key.space><Key.shift_r>Berlink<Key.backspace>,<Key.space>
Screenshot: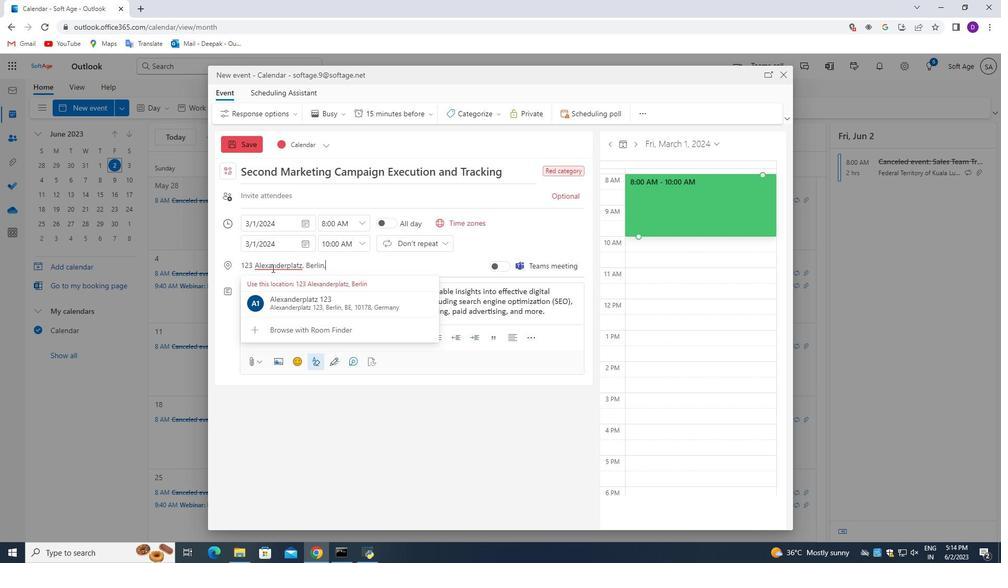 
Action: Mouse moved to (269, 266)
Screenshot: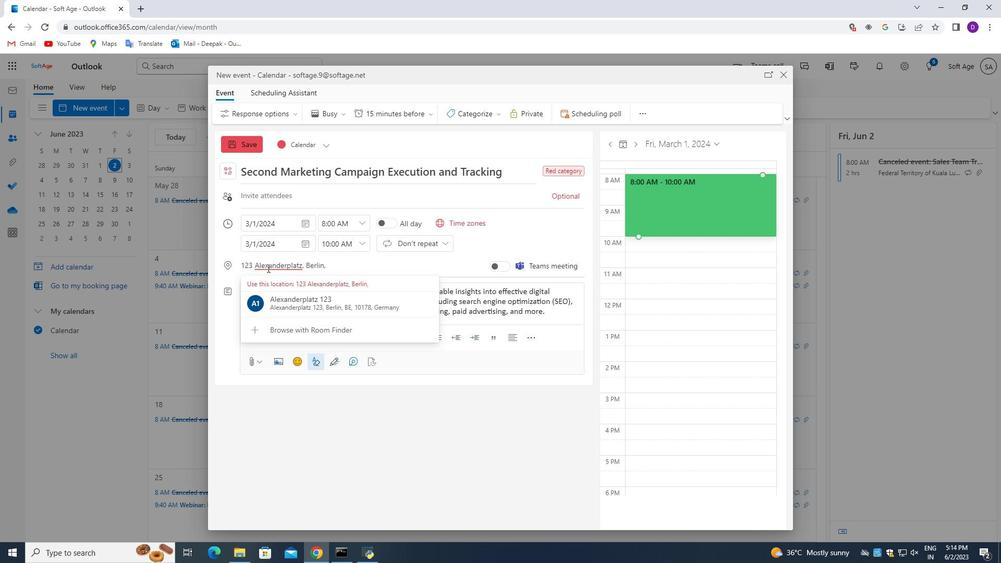 
Action: Mouse pressed left at (269, 266)
Screenshot: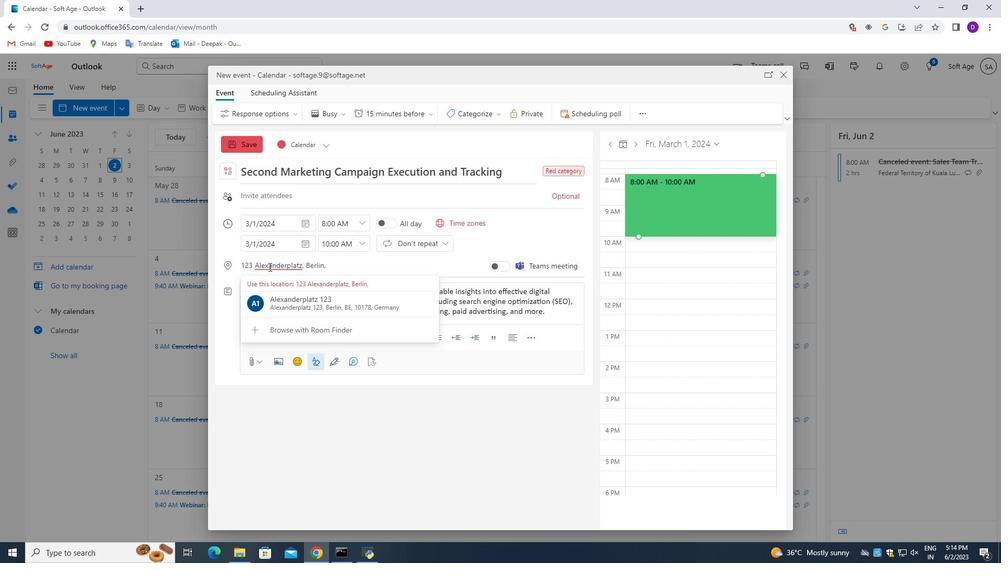 
Action: Mouse pressed left at (269, 266)
Screenshot: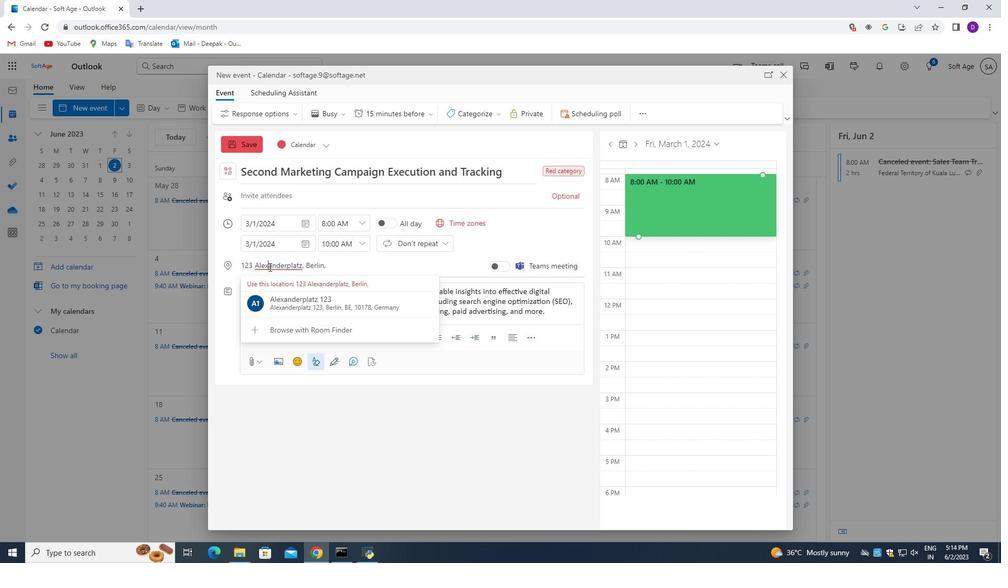 
Action: Mouse pressed left at (269, 266)
Screenshot: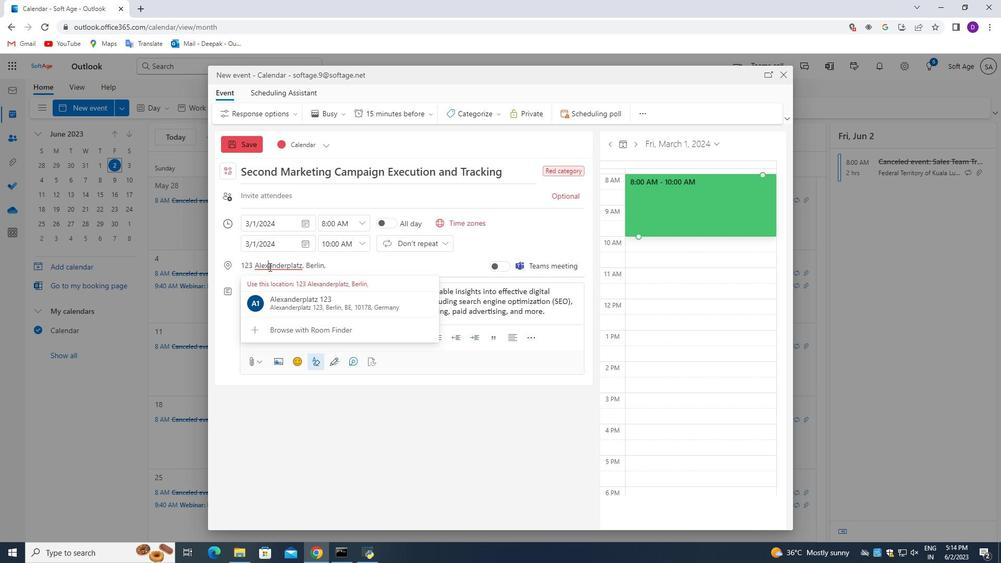 
Action: Mouse pressed right at (269, 266)
Screenshot: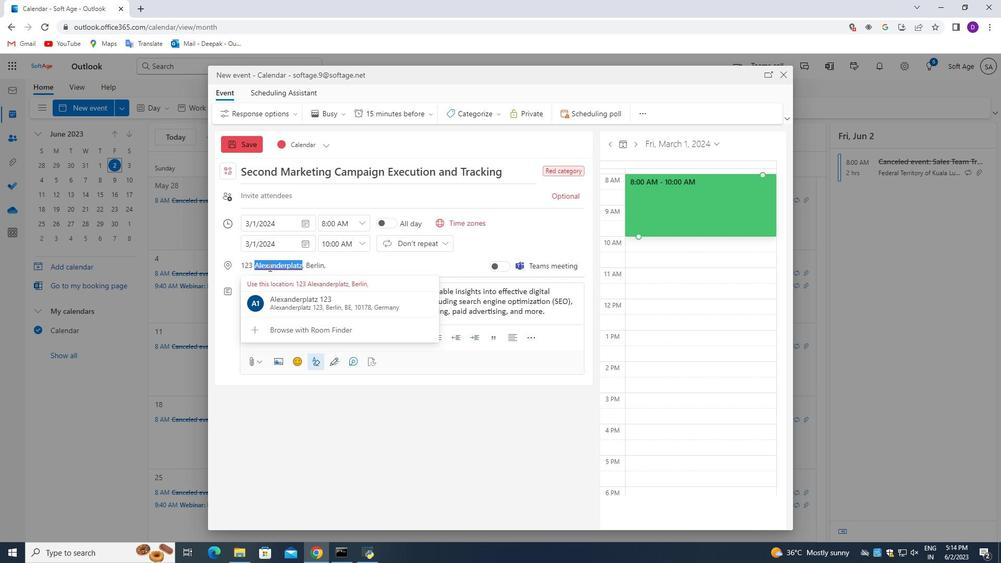 
Action: Mouse moved to (301, 277)
Screenshot: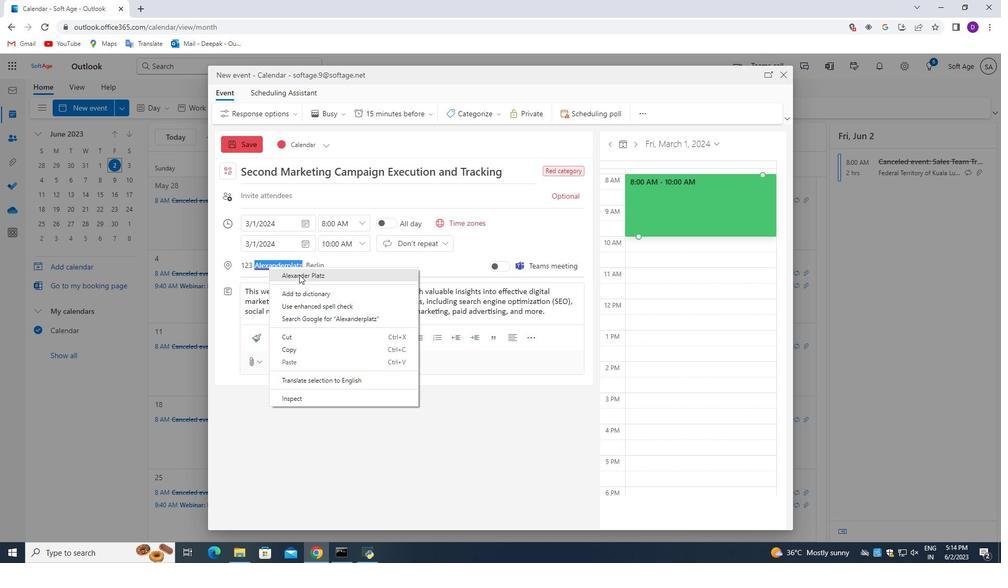 
Action: Mouse pressed left at (301, 277)
Screenshot: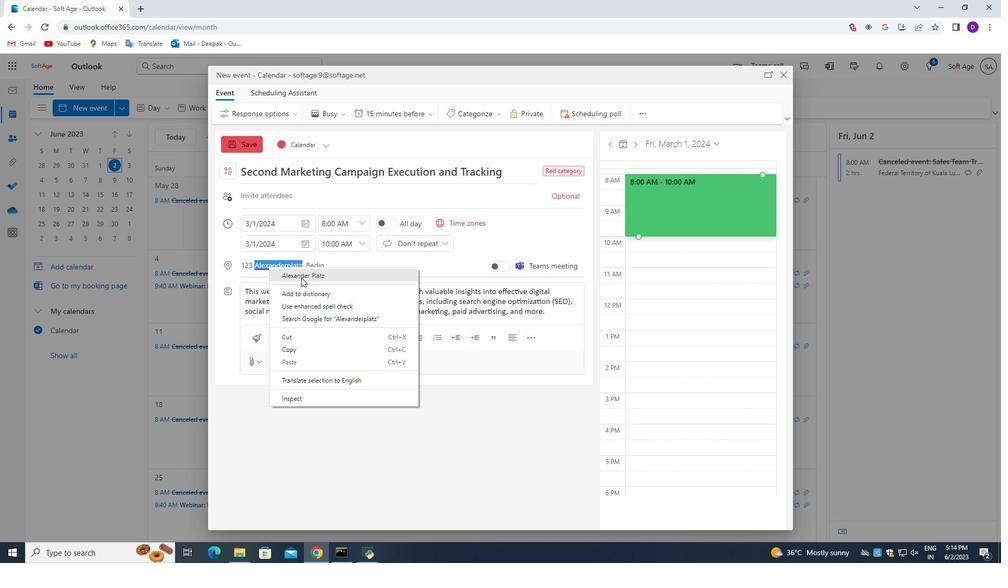 
Action: Mouse moved to (345, 267)
Screenshot: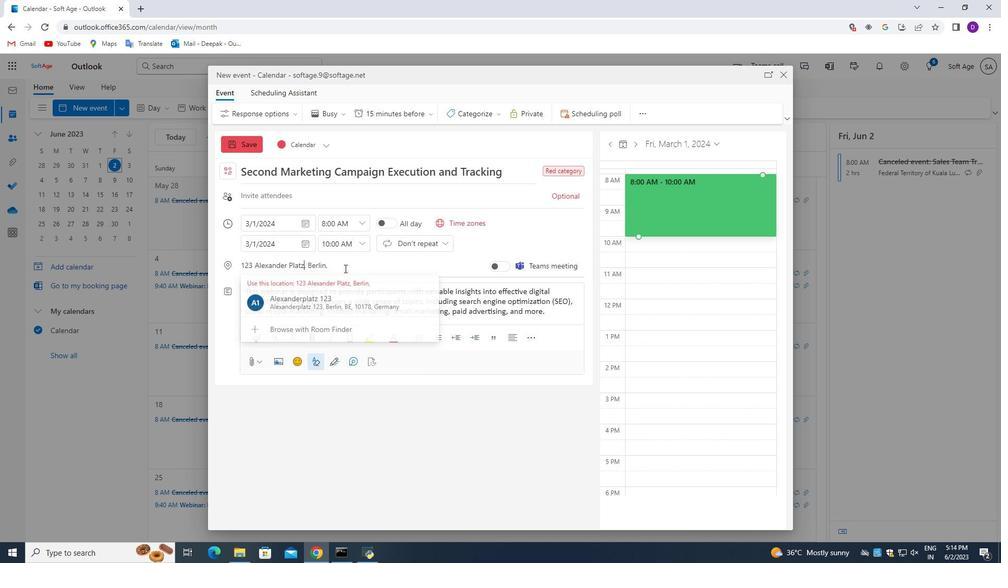 
Action: Mouse pressed left at (345, 267)
Screenshot: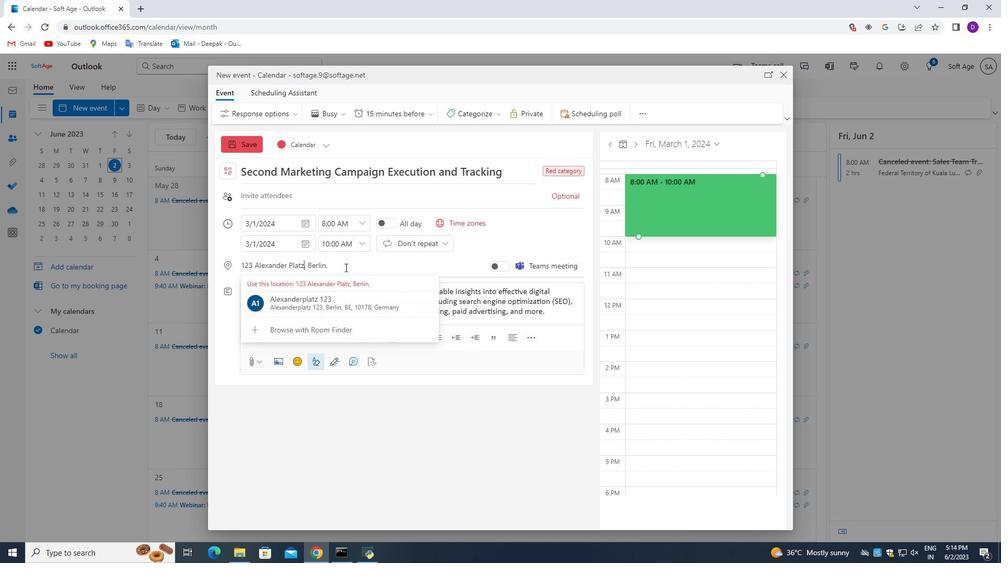 
Action: Mouse moved to (321, 265)
Screenshot: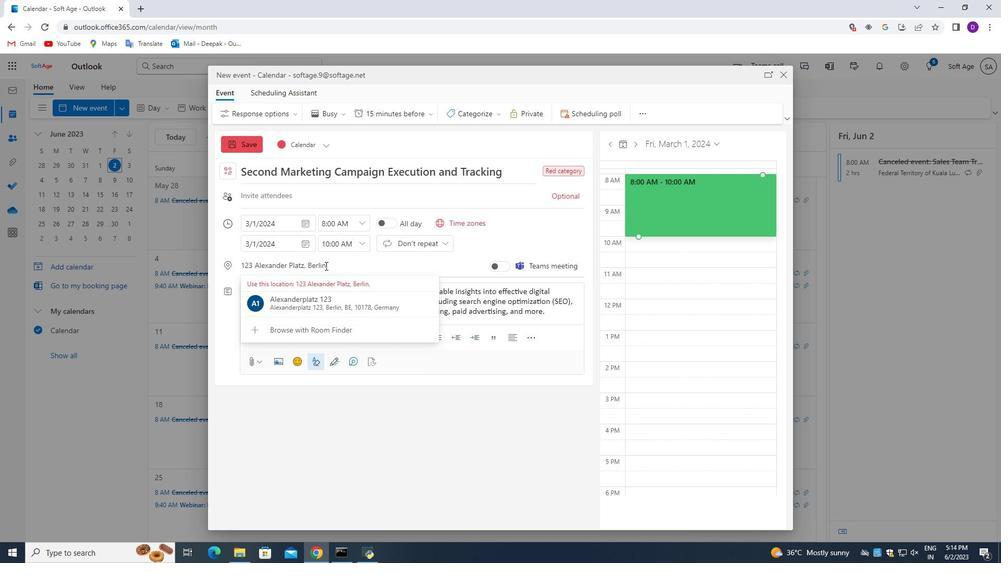 
Action: Key pressed <Key.shift_r>Germany,<Key.space>logged<Key.space>in<Key.space>from<Key.space>the<Key.backspace><Key.backspace><Key.backspace><Key.backspace><Key.backspace><Key.backspace><Key.backspace><Key.backspace><Key.backspace><Key.backspace><Key.backspace><Key.backspace><Key.backspace><Key.backspace><Key.backspace><Key.backspace><Key.backspace><Key.backspace><Key.backspace><Key.backspace>
Screenshot: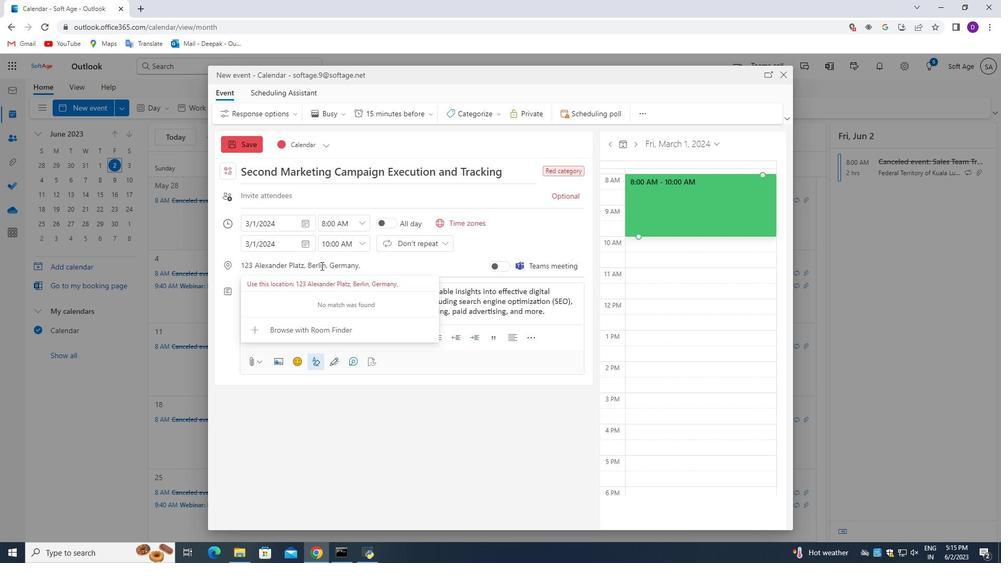 
Action: Mouse moved to (285, 197)
Screenshot: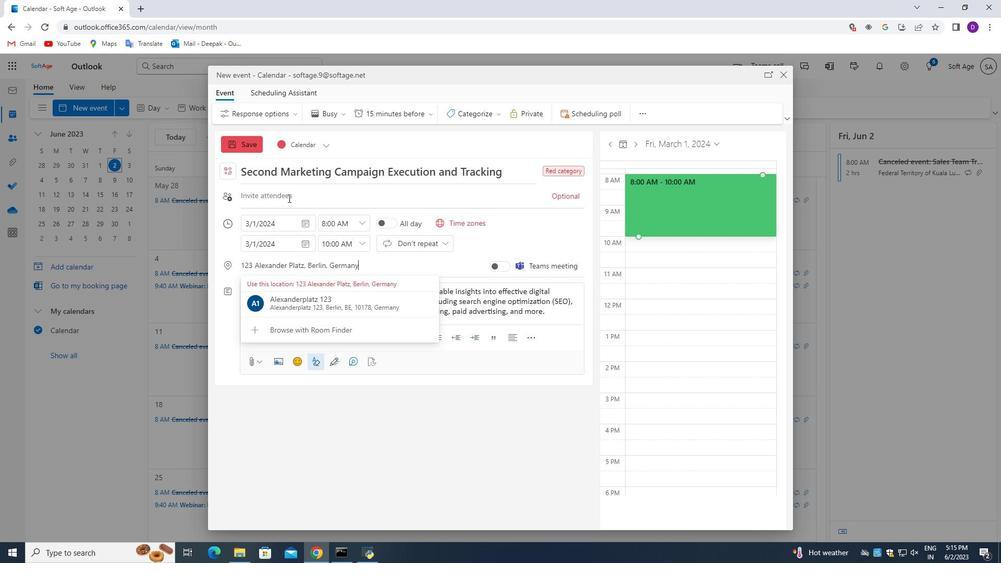 
Action: Mouse pressed left at (285, 197)
Screenshot: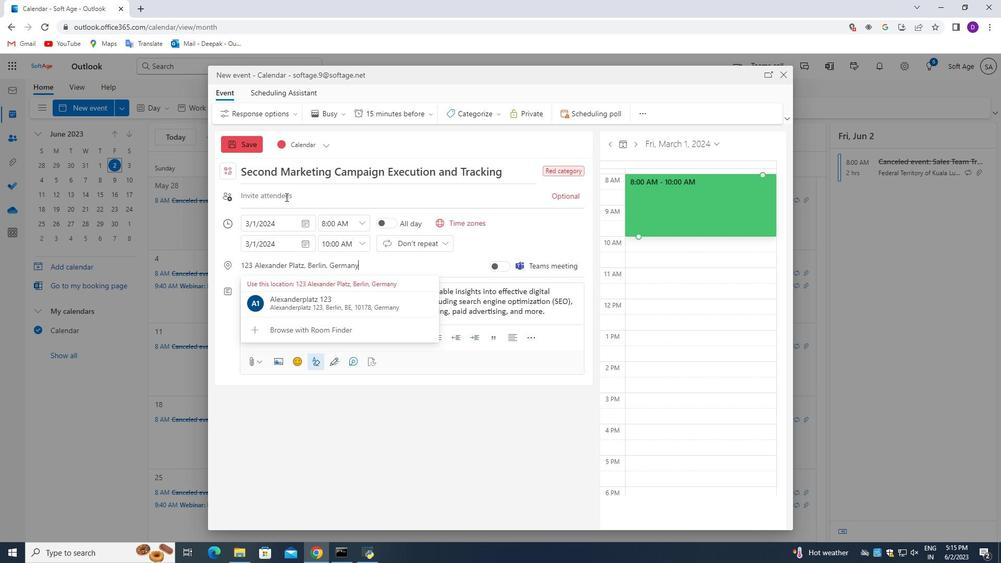 
Action: Key pressed softage.4<Key.shift>@softage.net<Key.enter>
Screenshot: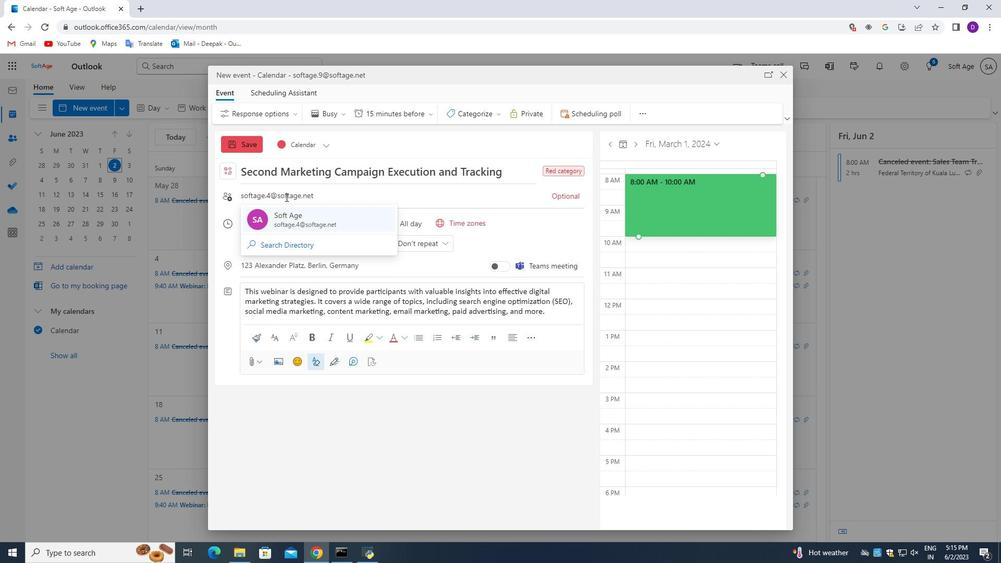 
Action: Mouse moved to (561, 202)
Screenshot: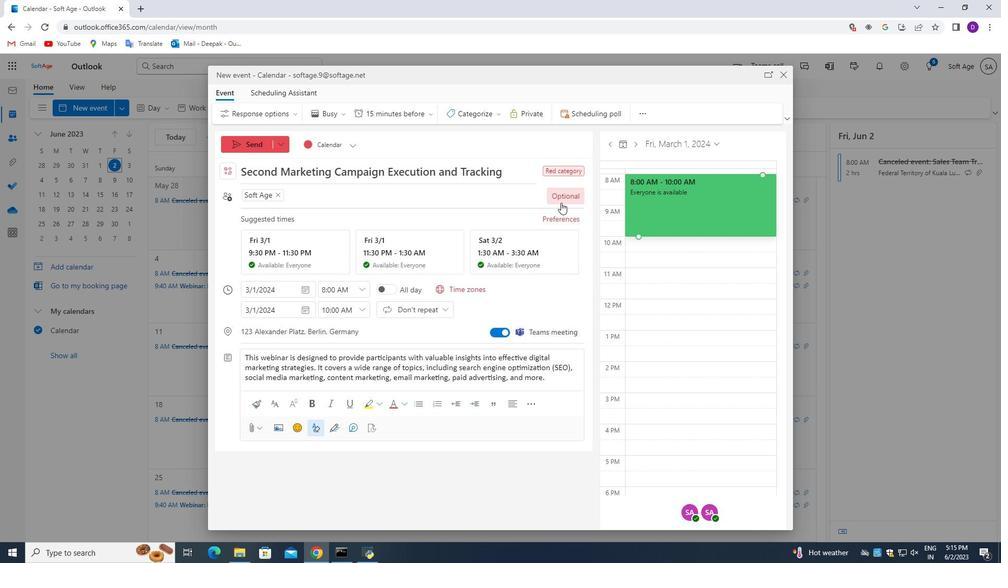
Action: Mouse pressed left at (561, 202)
Screenshot: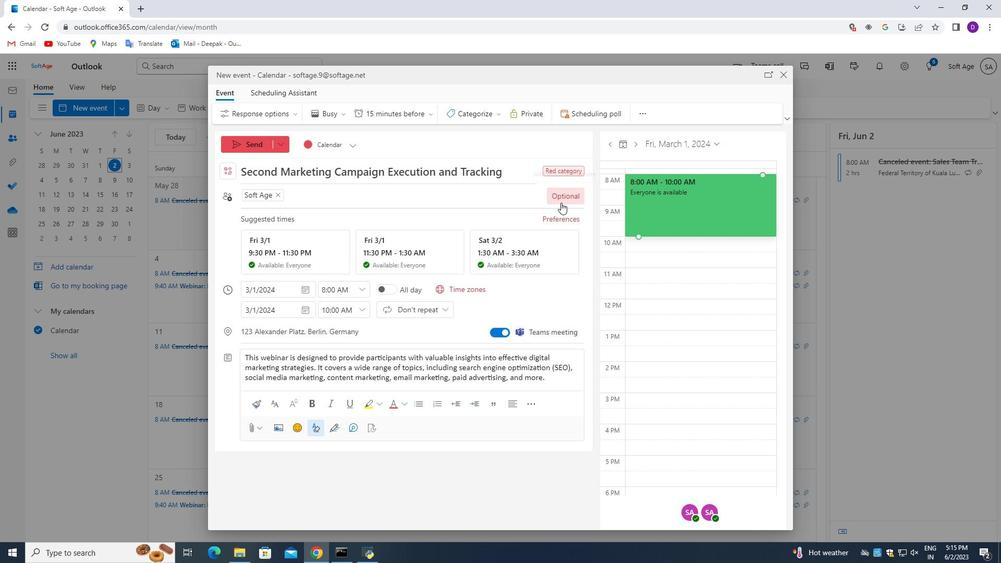
Action: Mouse moved to (347, 218)
Screenshot: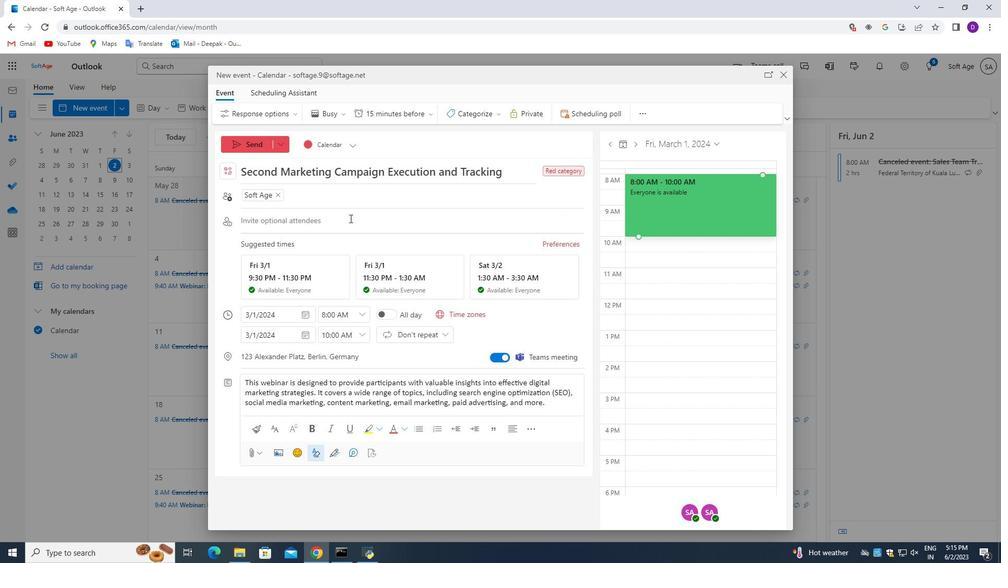 
Action: Mouse pressed left at (347, 218)
Screenshot: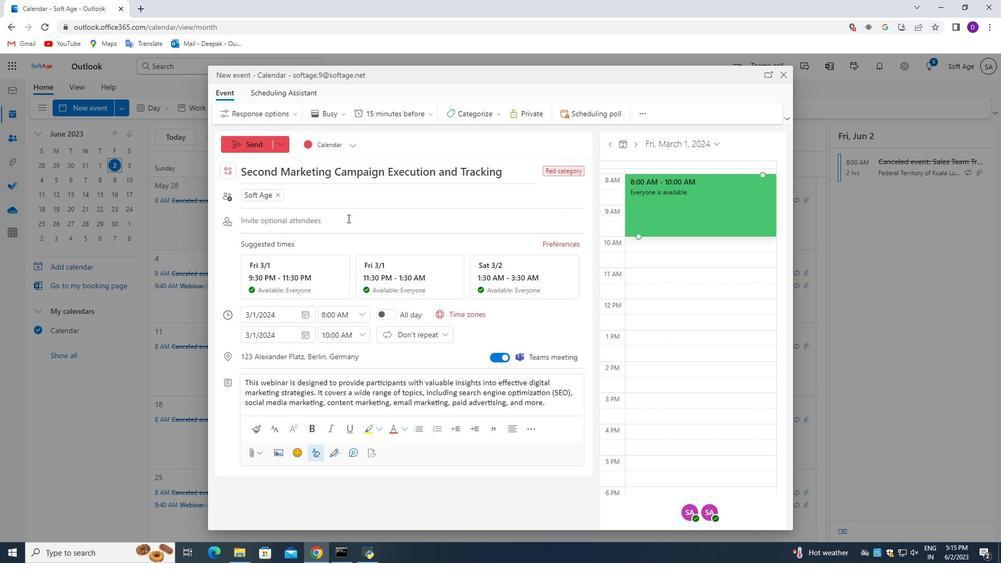 
Action: Mouse moved to (208, 163)
Screenshot: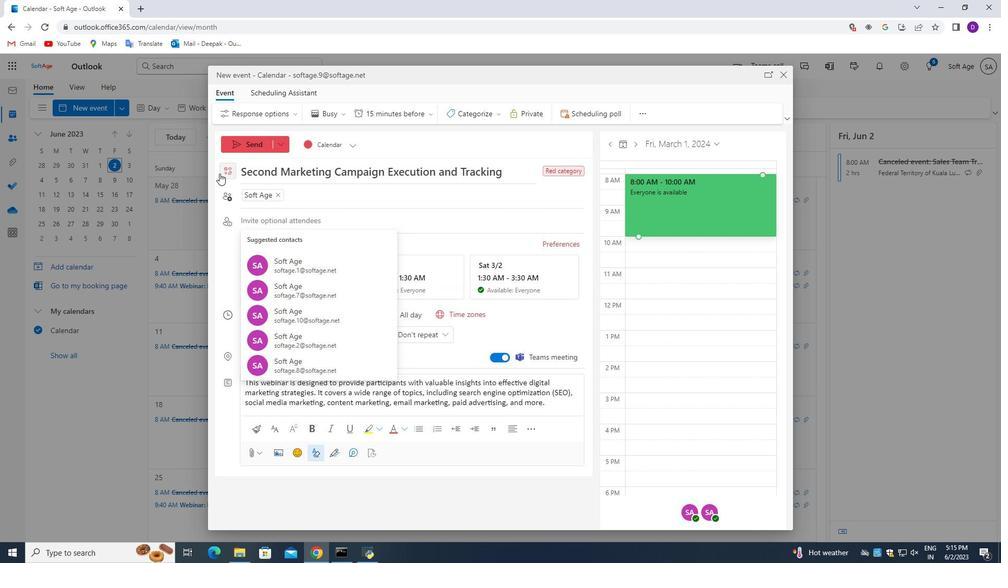
Action: Key pressed softage.5<Key.shift>@softage.net
Screenshot: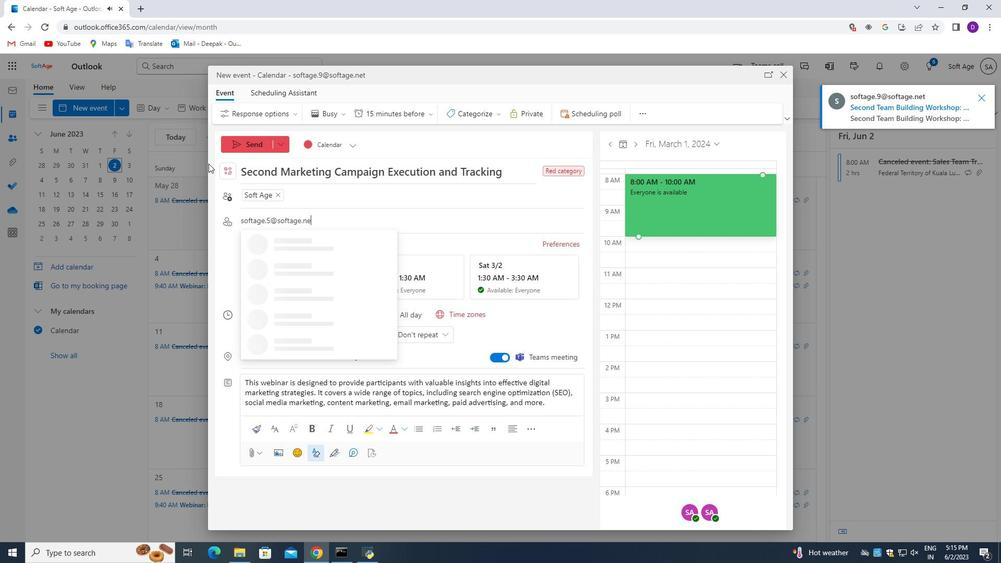 
Action: Mouse moved to (310, 241)
Screenshot: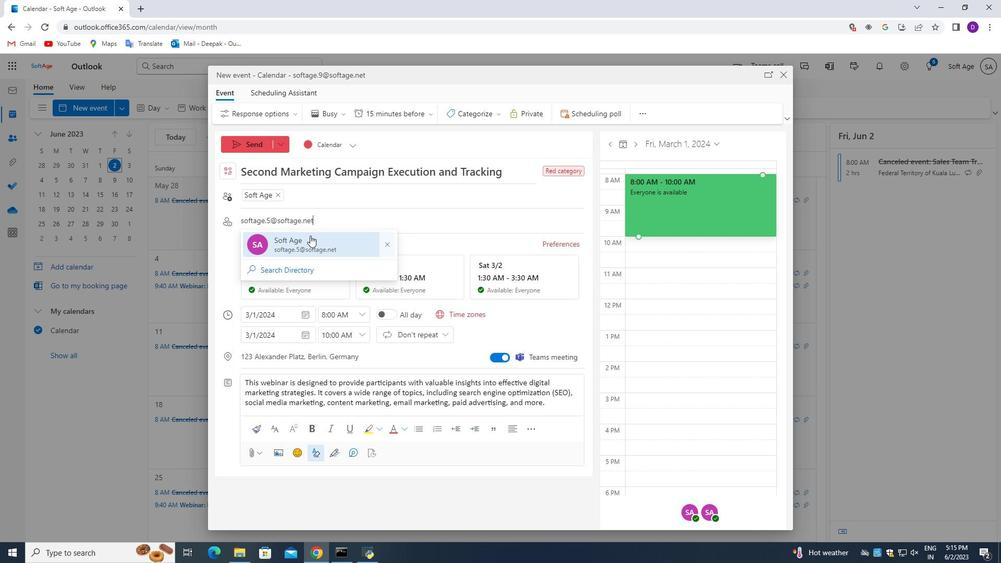 
Action: Mouse pressed left at (310, 241)
Screenshot: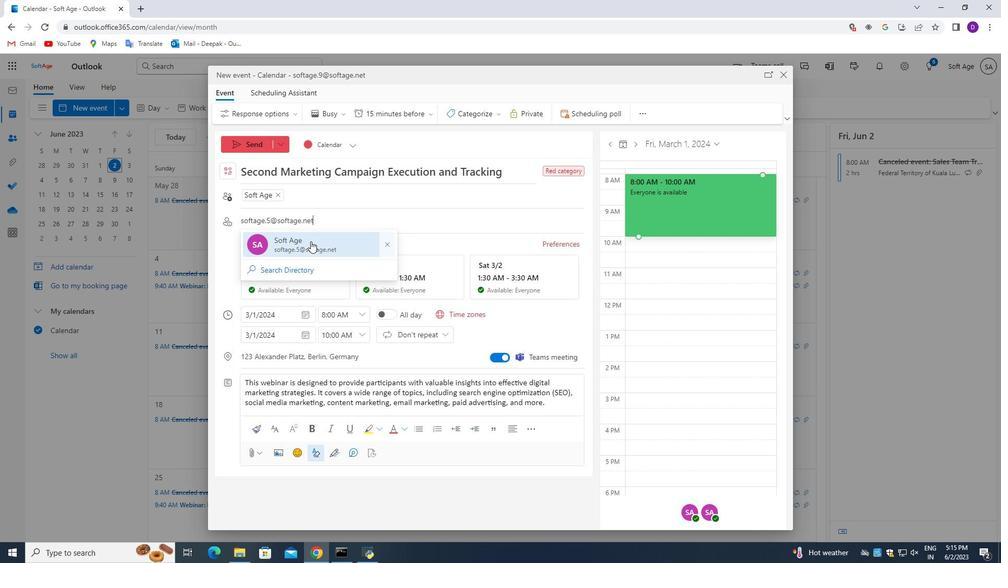 
Action: Mouse moved to (430, 115)
Screenshot: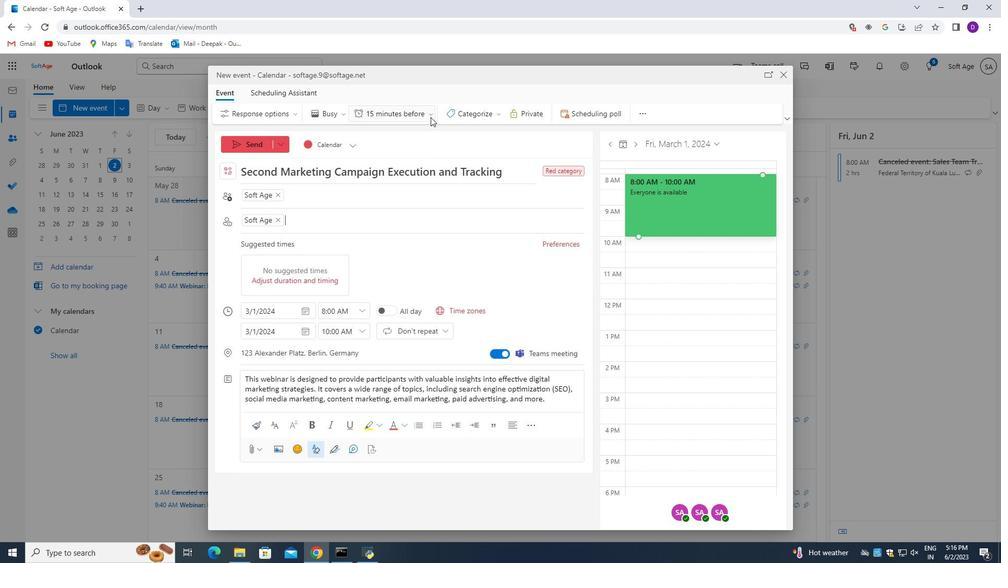 
Action: Mouse pressed left at (430, 115)
Screenshot: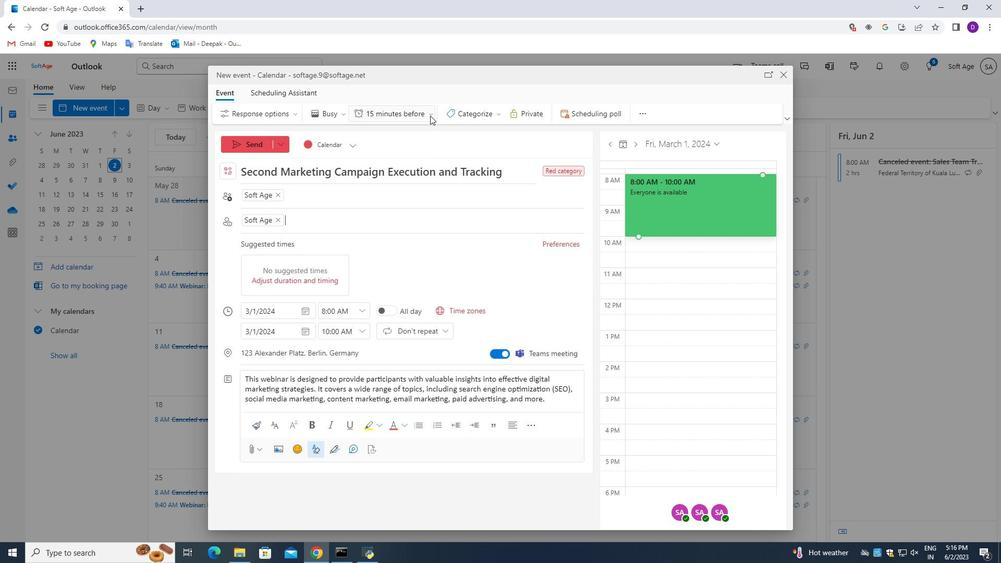 
Action: Mouse moved to (397, 193)
Screenshot: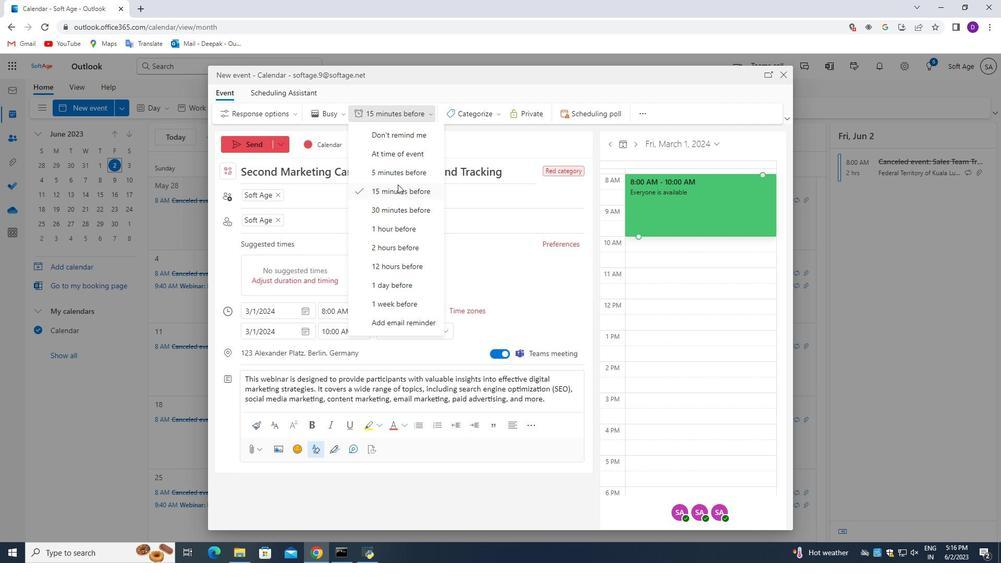
Action: Mouse pressed left at (397, 193)
Screenshot: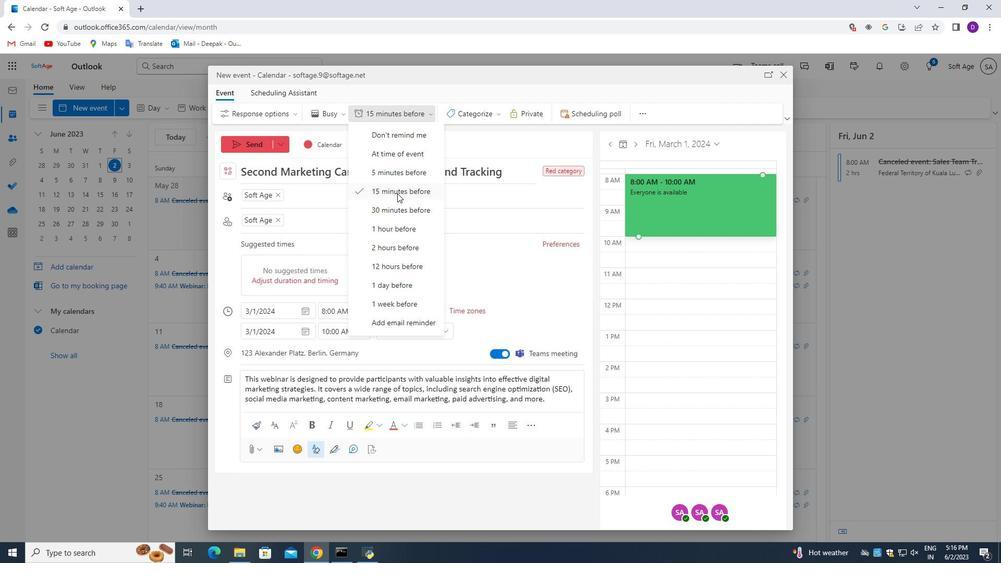 
Action: Mouse moved to (407, 251)
Screenshot: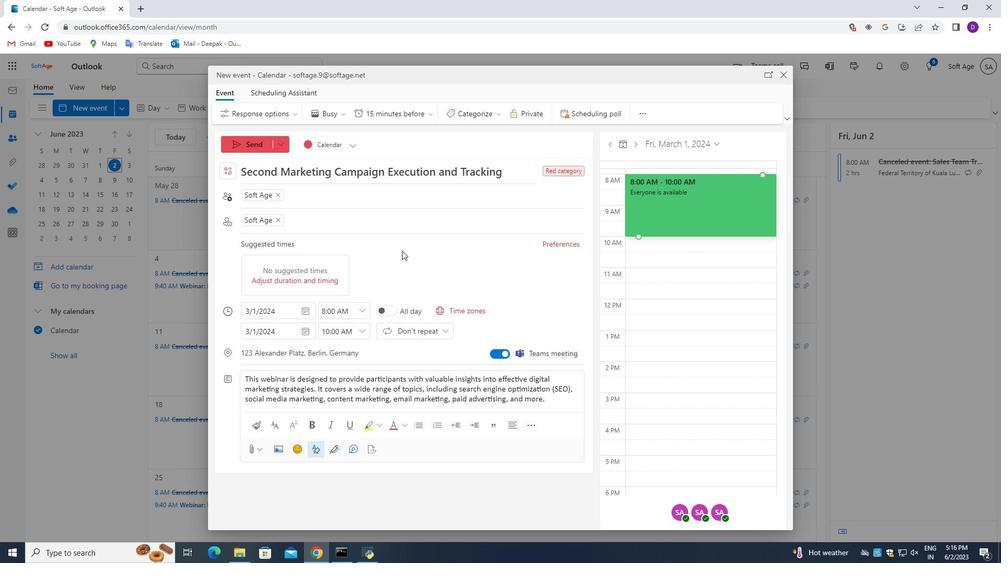
Action: Mouse scrolled (407, 250) with delta (0, 0)
Screenshot: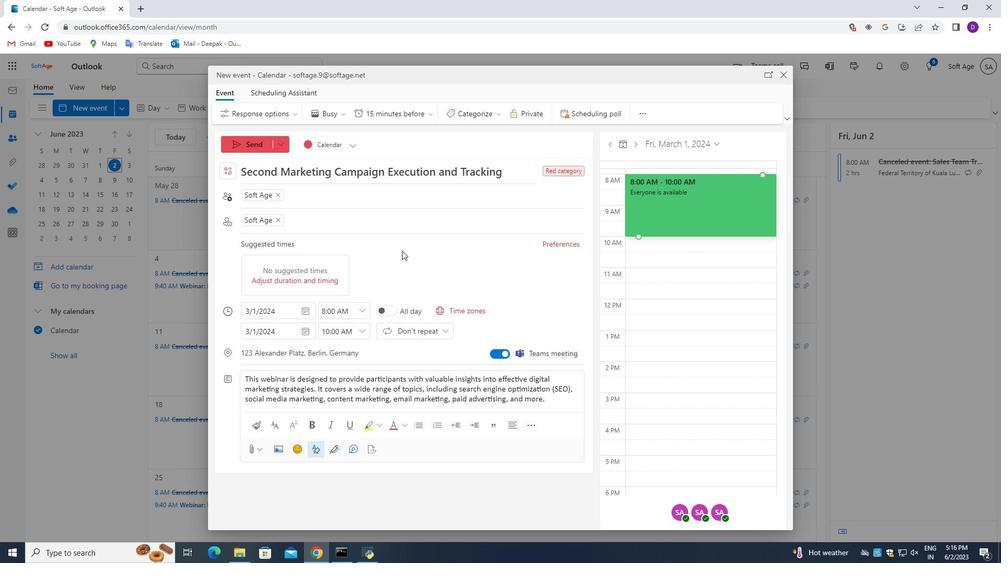 
Action: Mouse moved to (249, 142)
Screenshot: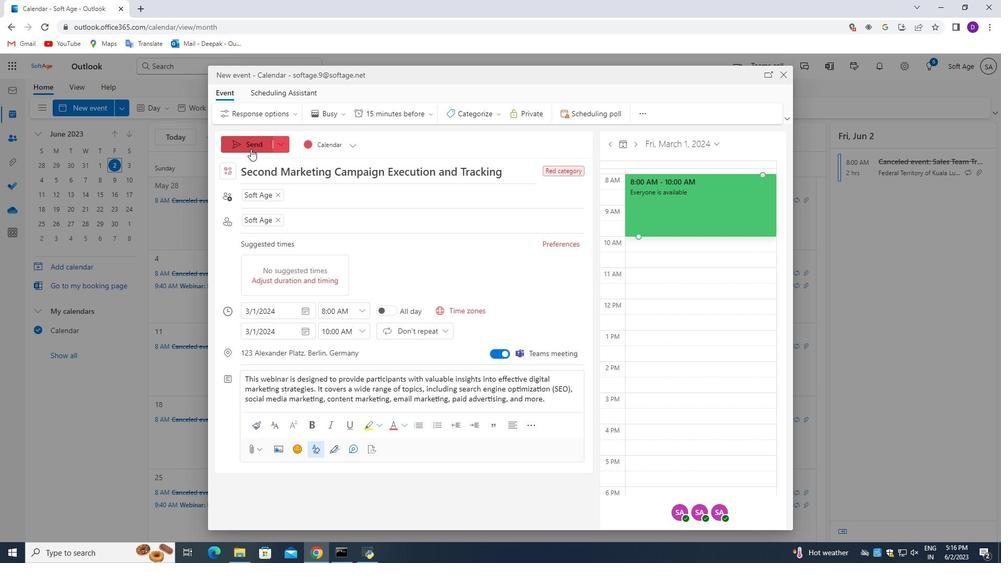 
Action: Mouse pressed left at (249, 142)
Screenshot: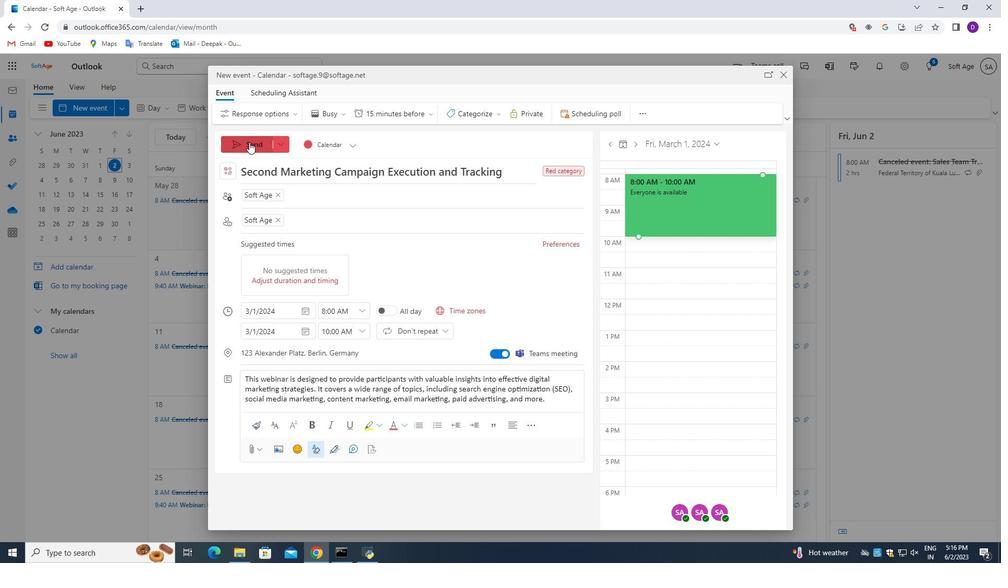 
Action: Mouse moved to (348, 286)
Screenshot: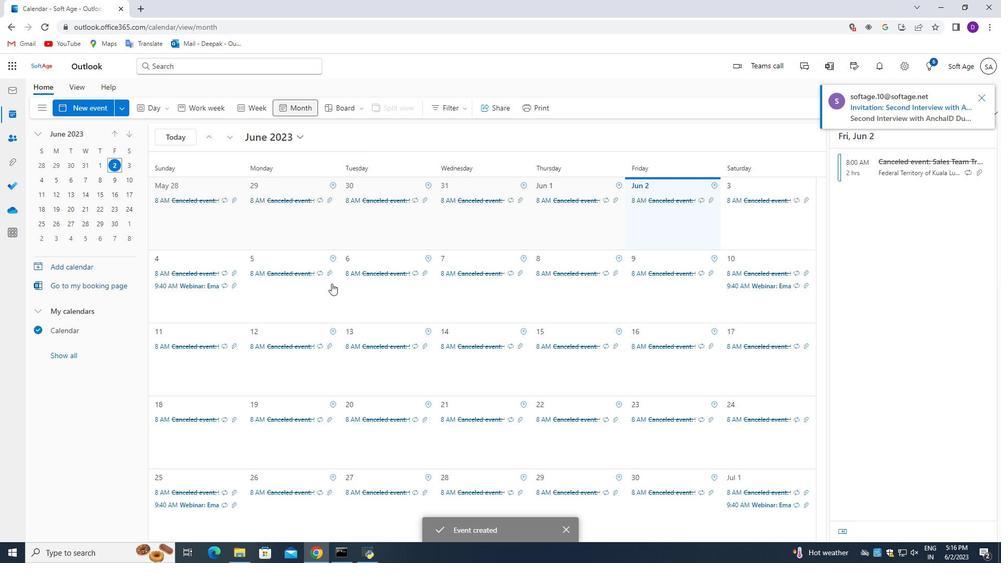 
